 Task: Create a due date automation trigger when advanced on, on the monday after a card is due add dates not due this week at 11:00 AM.
Action: Mouse moved to (1051, 301)
Screenshot: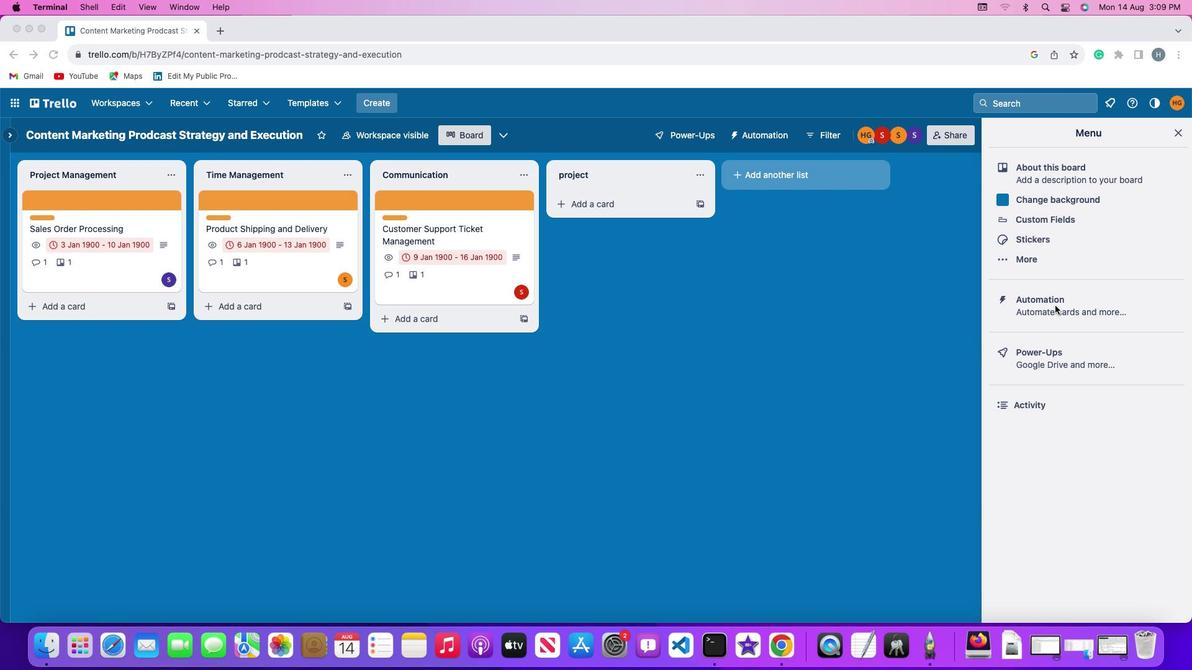 
Action: Mouse pressed left at (1051, 301)
Screenshot: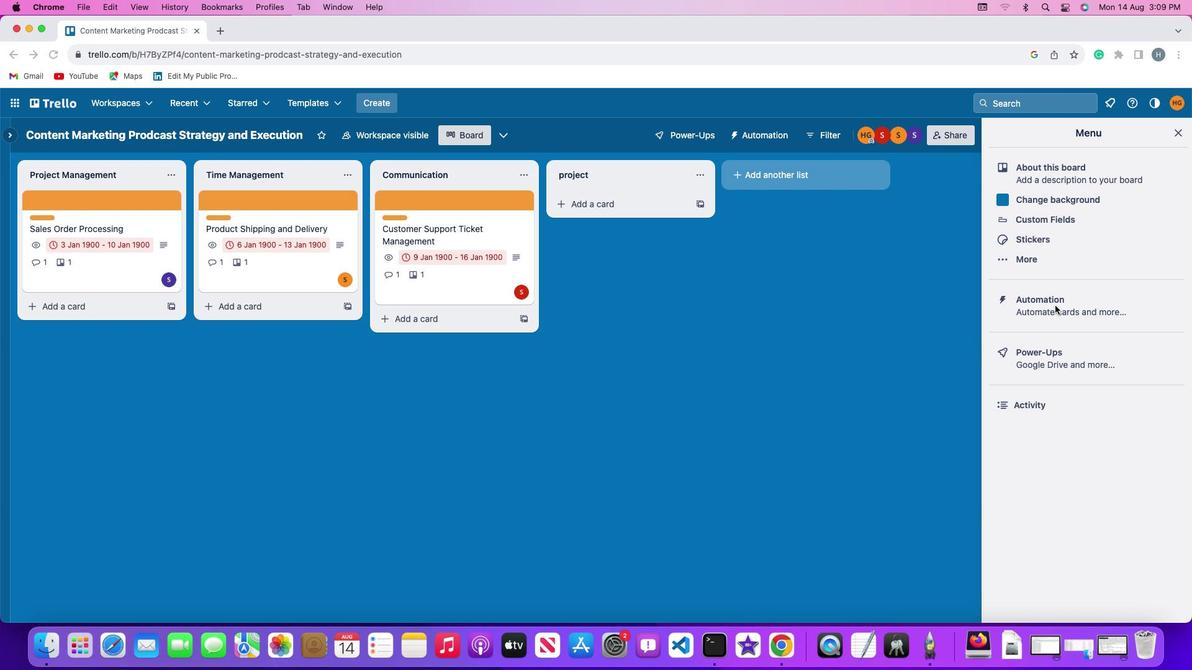 
Action: Mouse pressed left at (1051, 301)
Screenshot: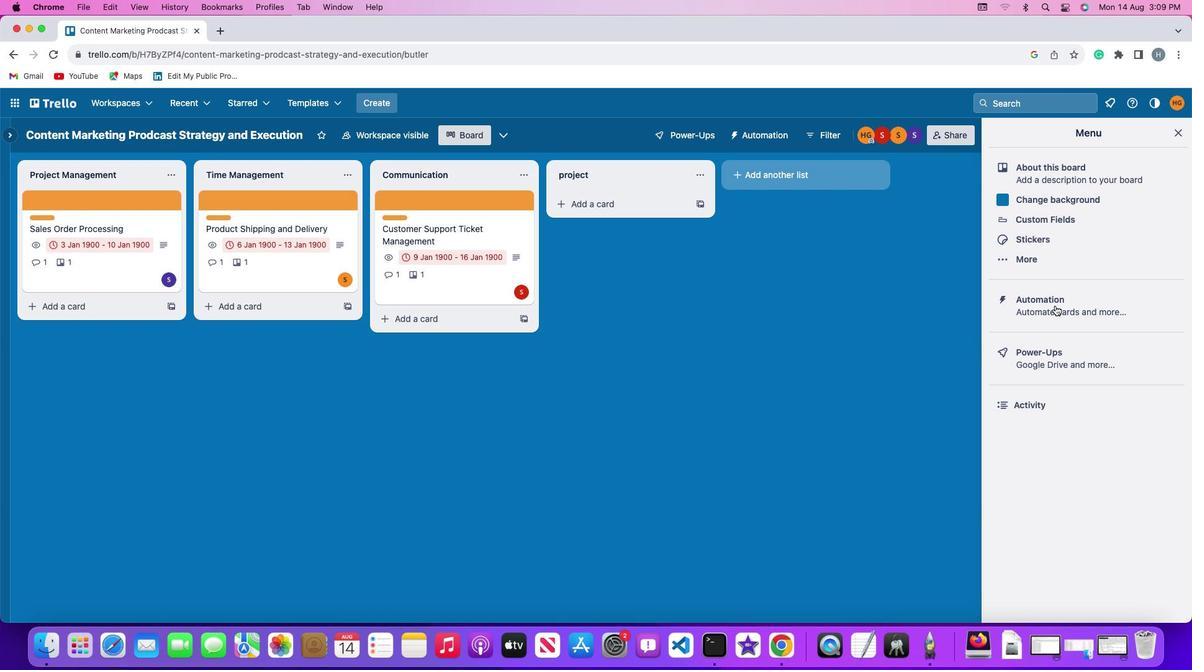 
Action: Mouse moved to (85, 290)
Screenshot: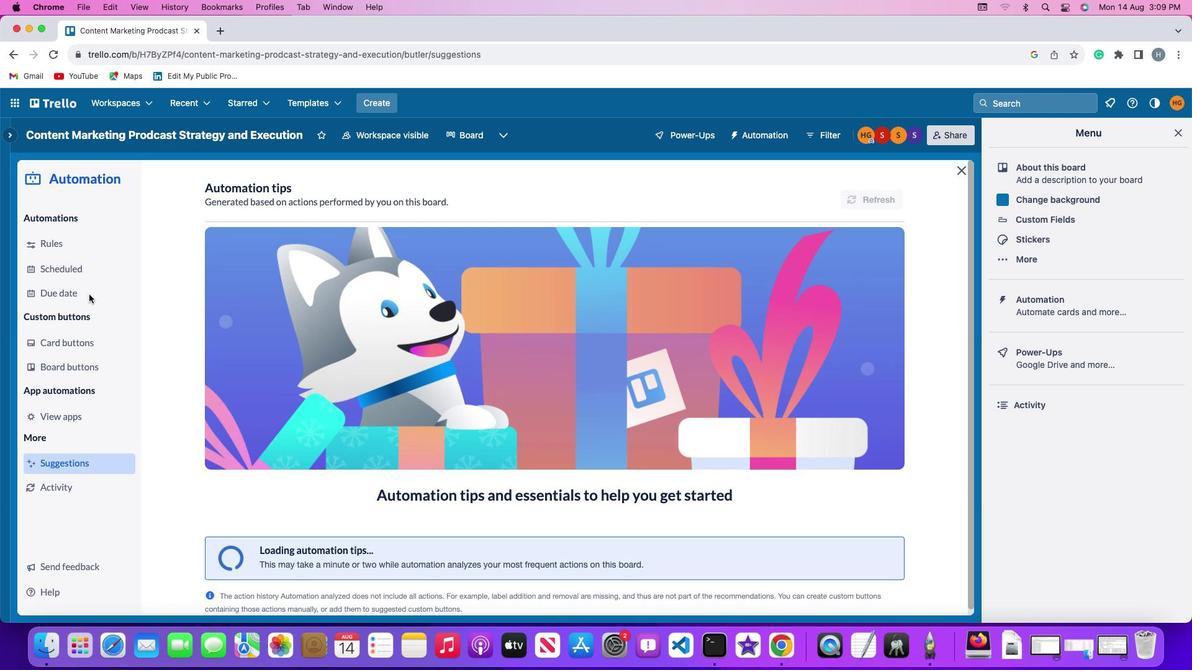 
Action: Mouse pressed left at (85, 290)
Screenshot: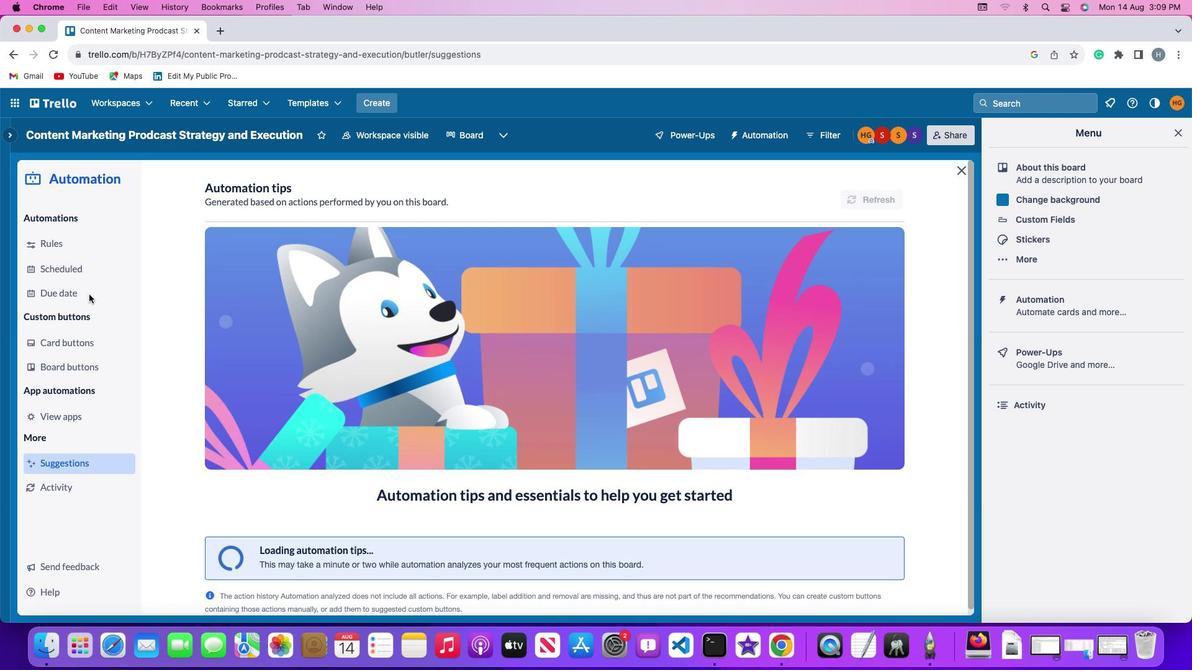 
Action: Mouse moved to (818, 189)
Screenshot: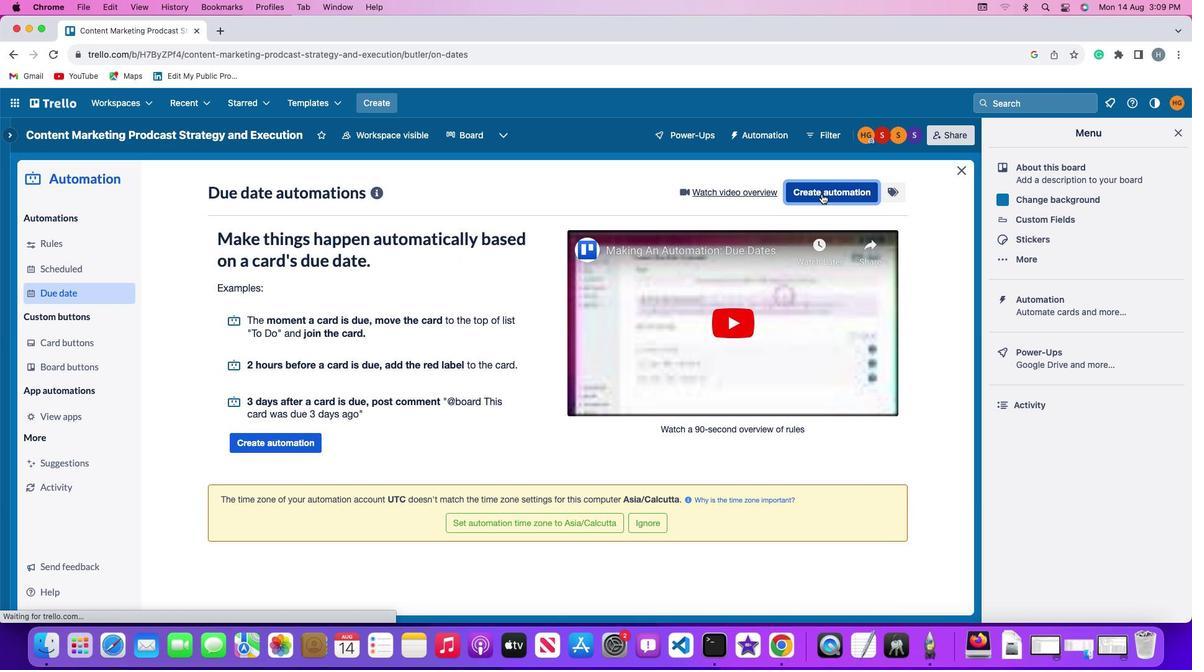 
Action: Mouse pressed left at (818, 189)
Screenshot: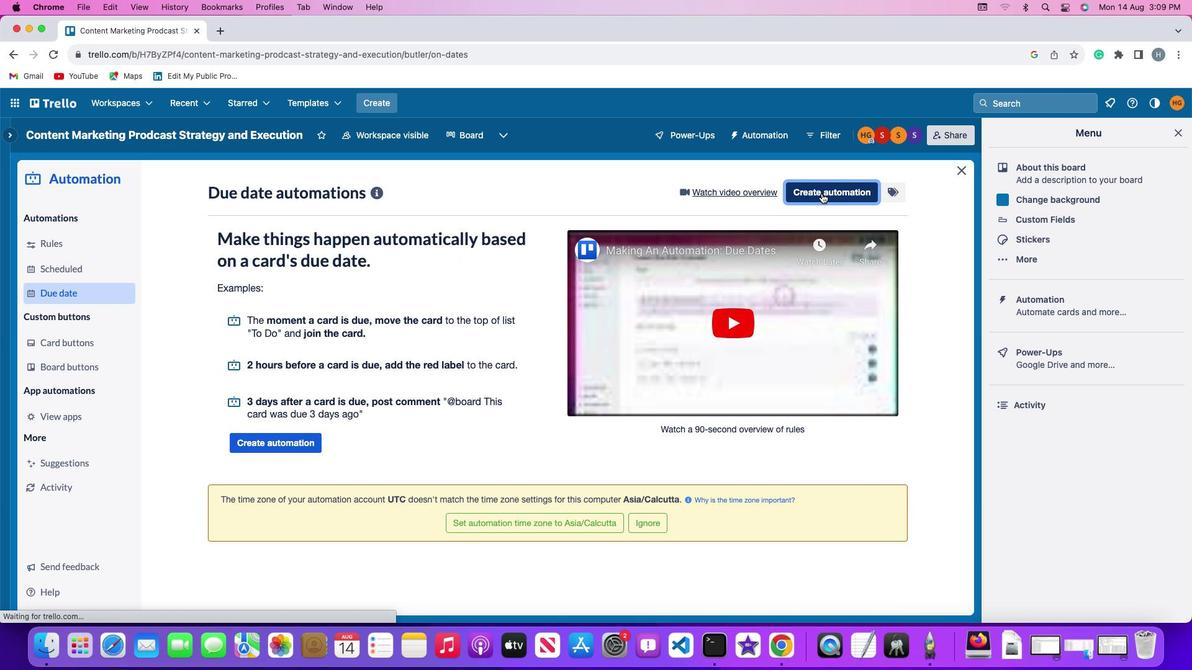 
Action: Mouse moved to (288, 305)
Screenshot: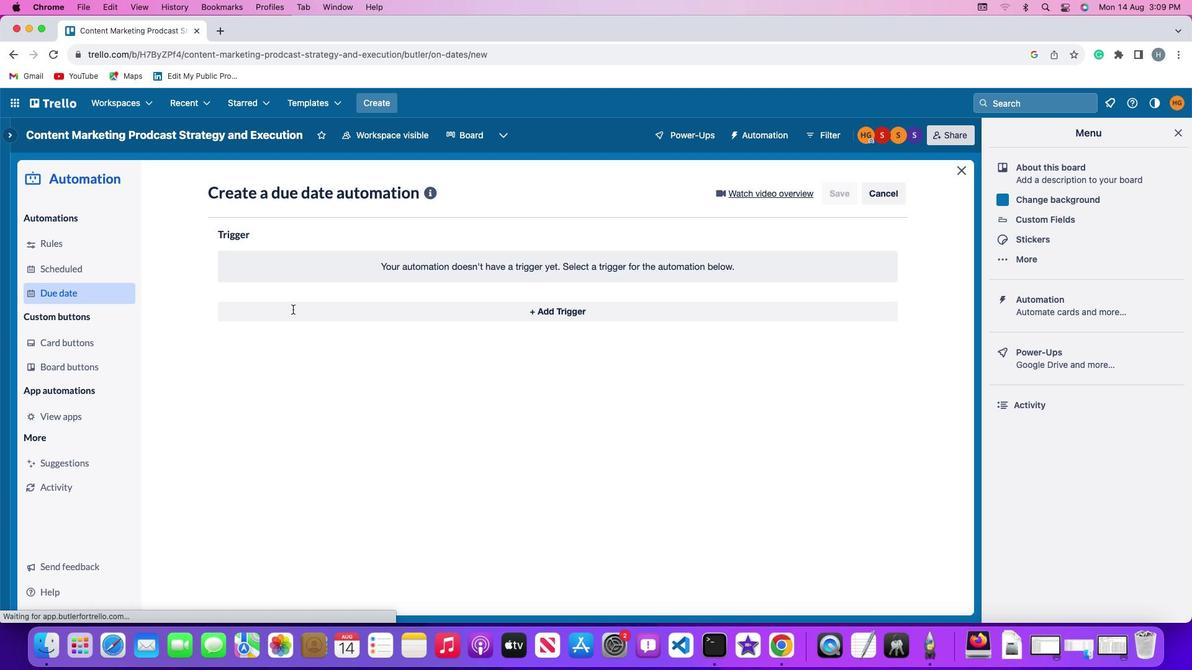 
Action: Mouse pressed left at (288, 305)
Screenshot: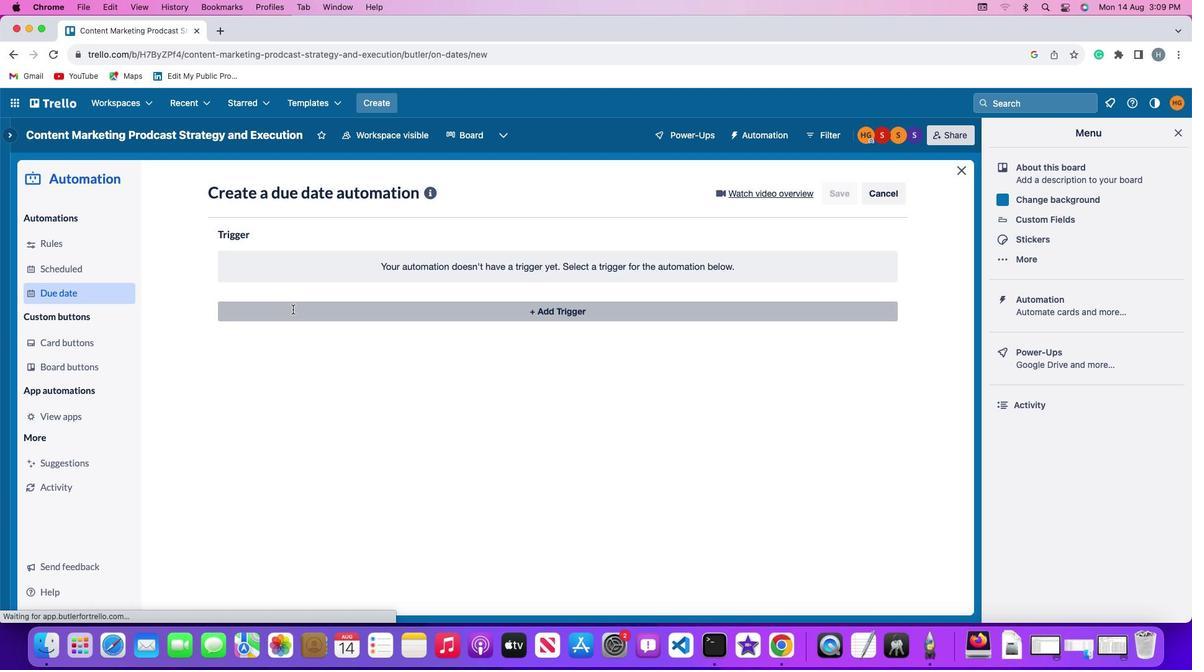 
Action: Mouse moved to (270, 536)
Screenshot: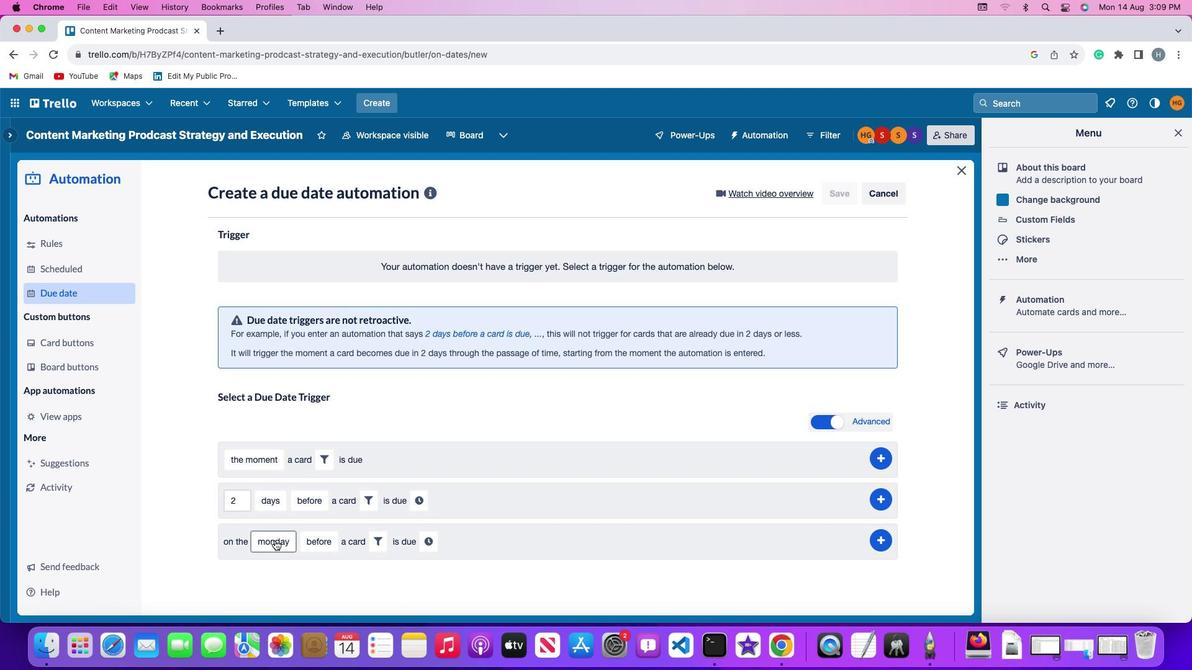 
Action: Mouse pressed left at (270, 536)
Screenshot: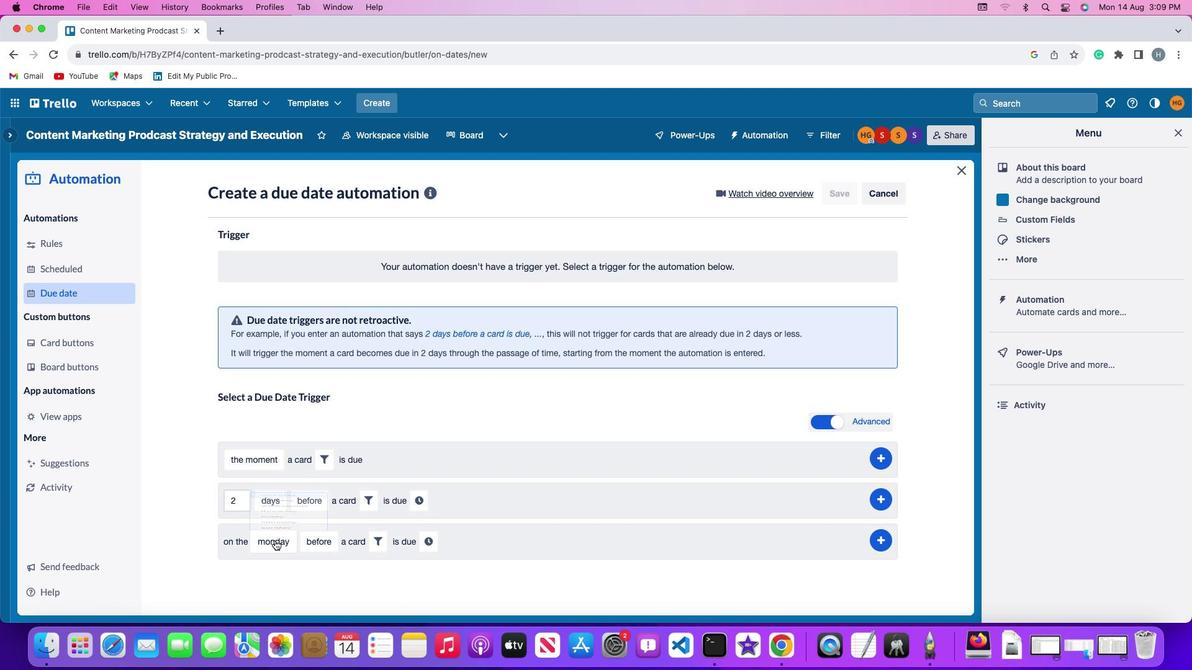 
Action: Mouse moved to (287, 369)
Screenshot: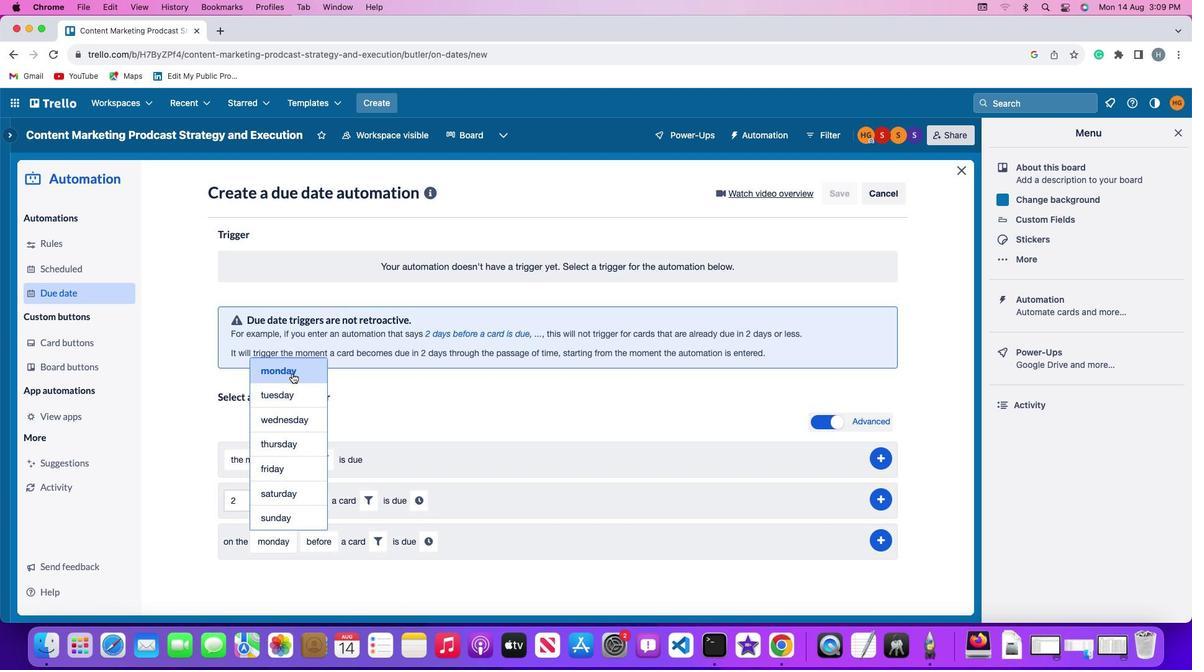 
Action: Mouse pressed left at (287, 369)
Screenshot: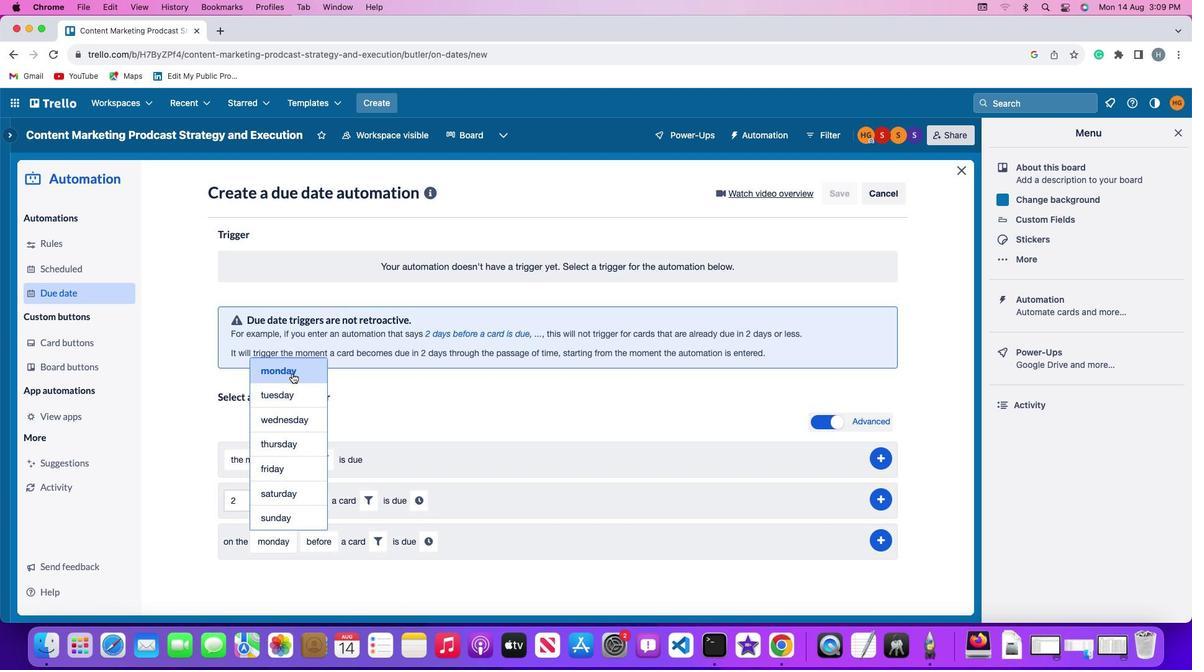 
Action: Mouse moved to (312, 537)
Screenshot: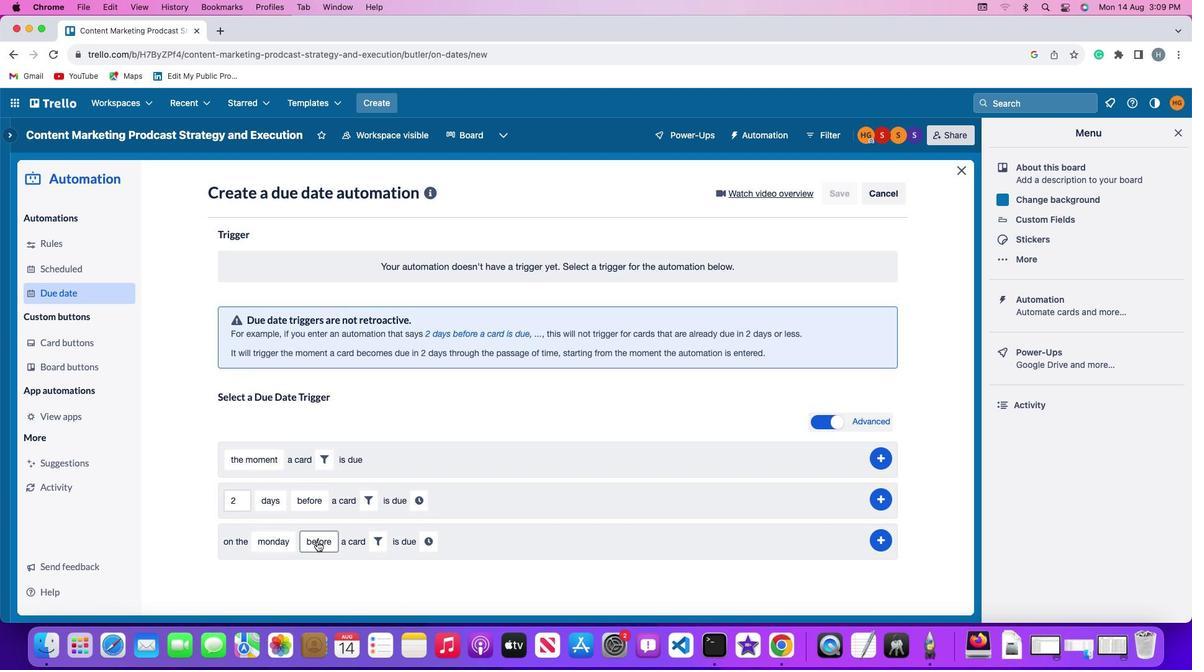 
Action: Mouse pressed left at (312, 537)
Screenshot: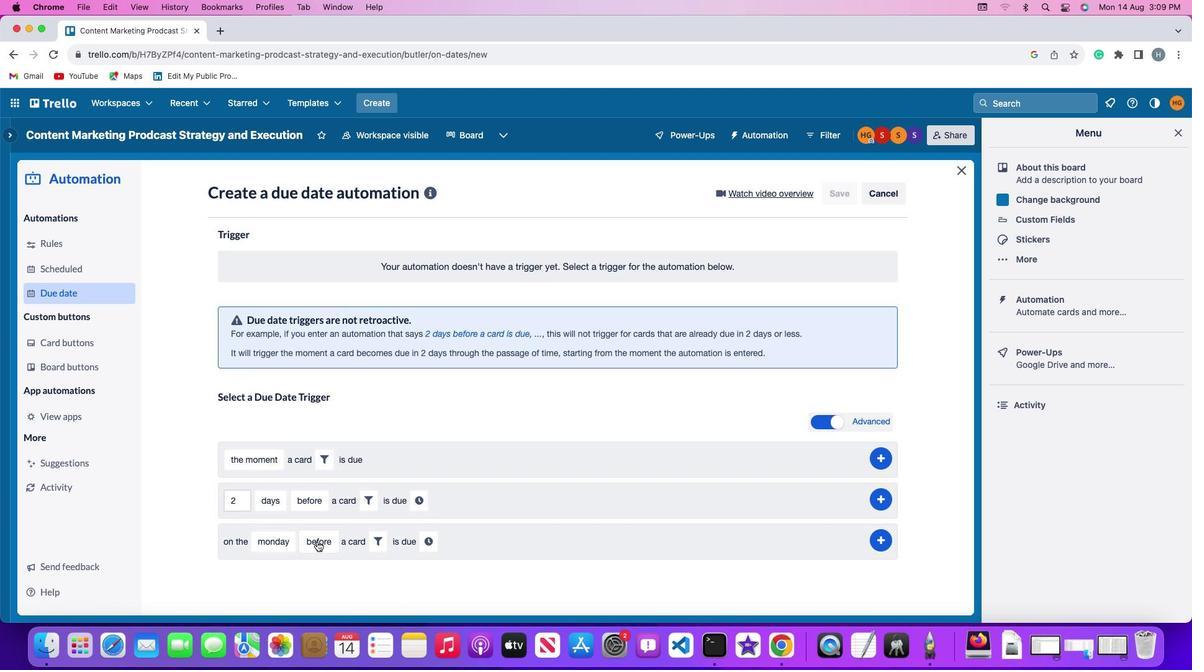 
Action: Mouse moved to (335, 462)
Screenshot: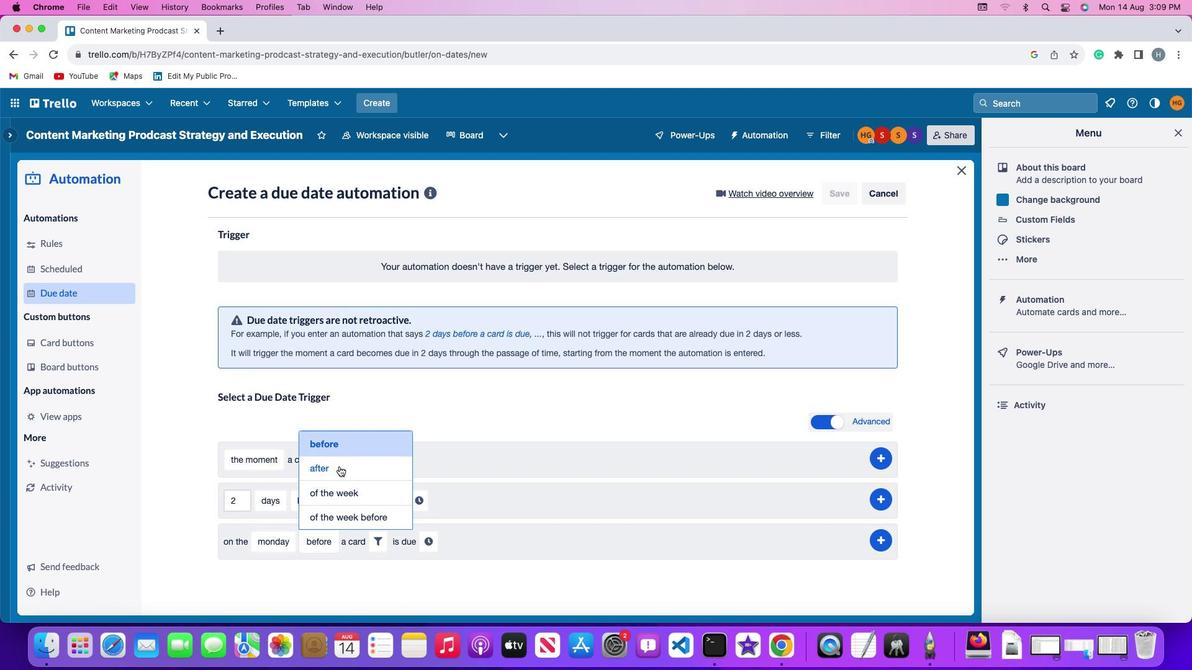 
Action: Mouse pressed left at (335, 462)
Screenshot: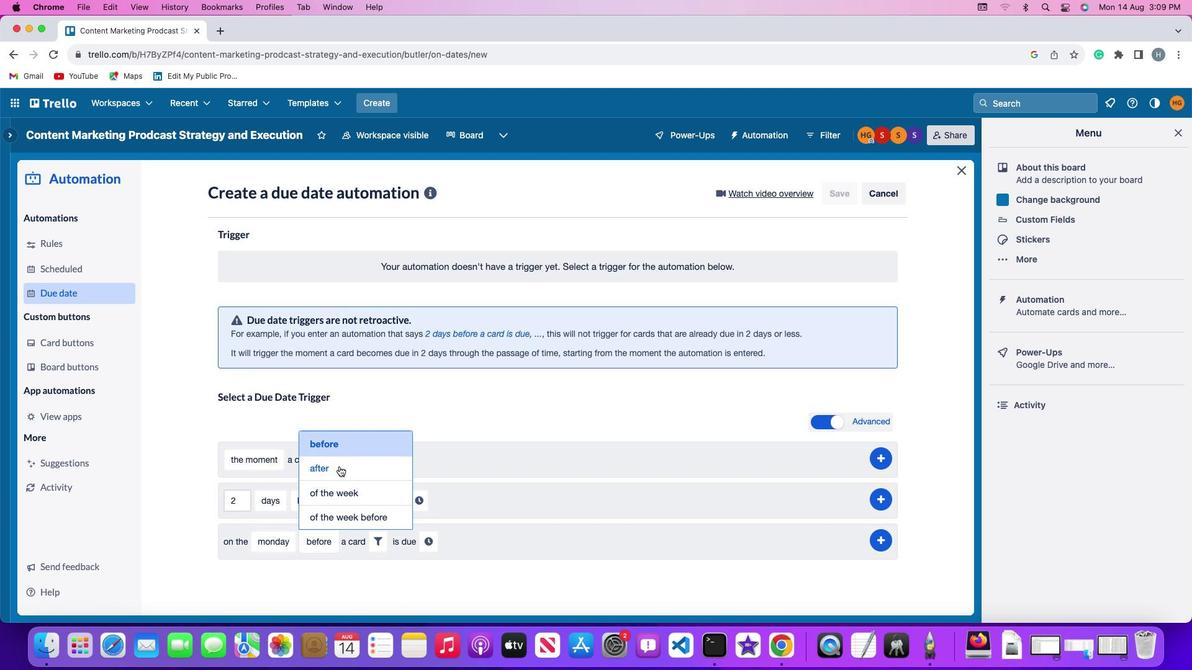 
Action: Mouse moved to (372, 534)
Screenshot: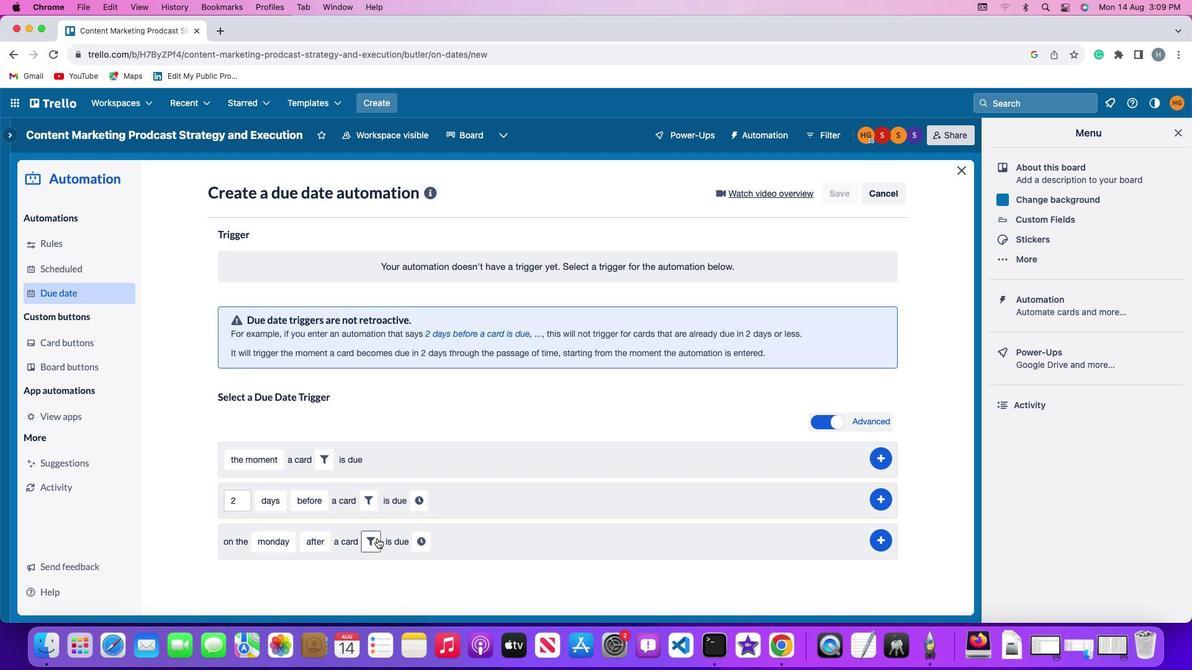 
Action: Mouse pressed left at (372, 534)
Screenshot: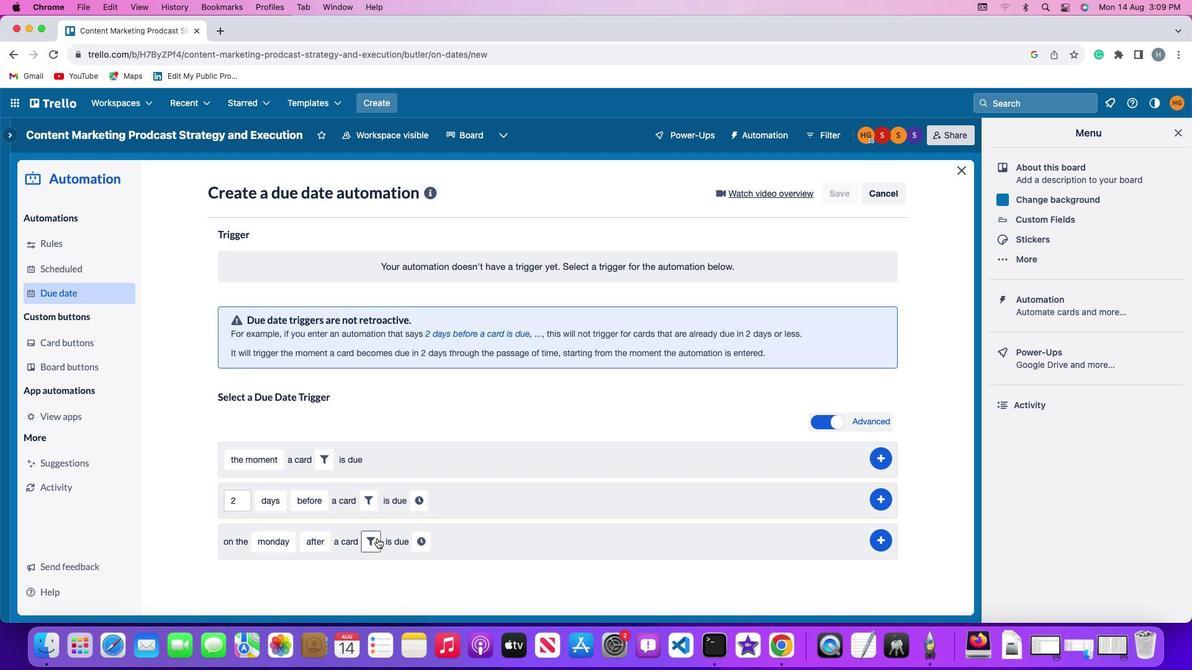 
Action: Mouse moved to (441, 572)
Screenshot: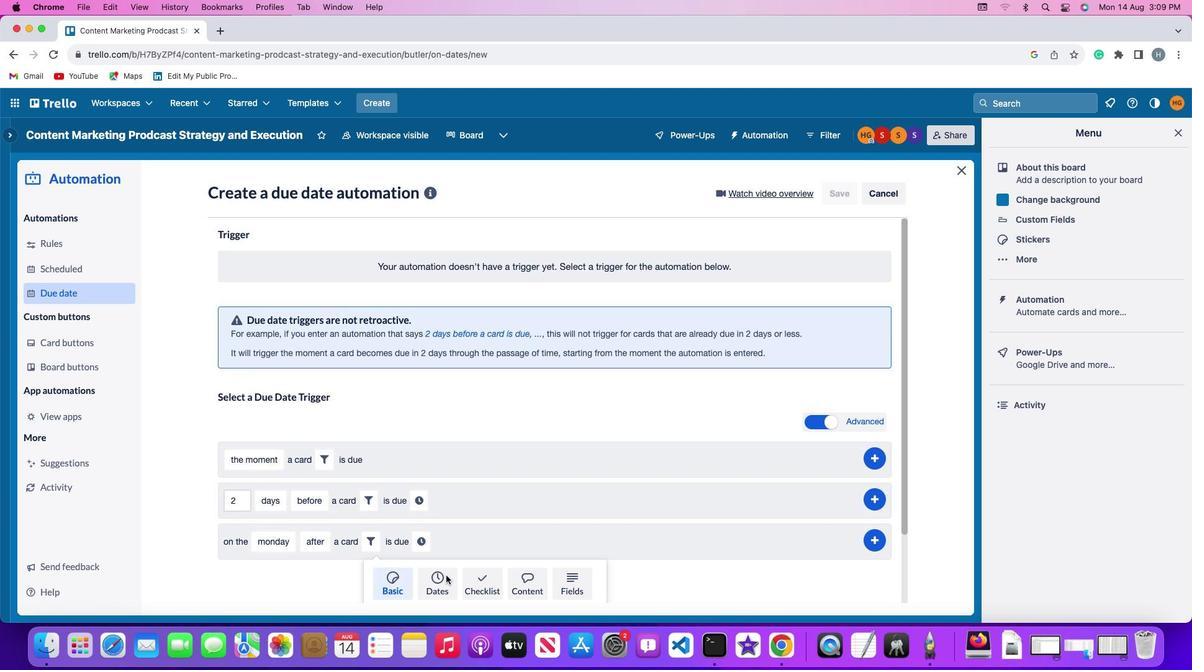 
Action: Mouse pressed left at (441, 572)
Screenshot: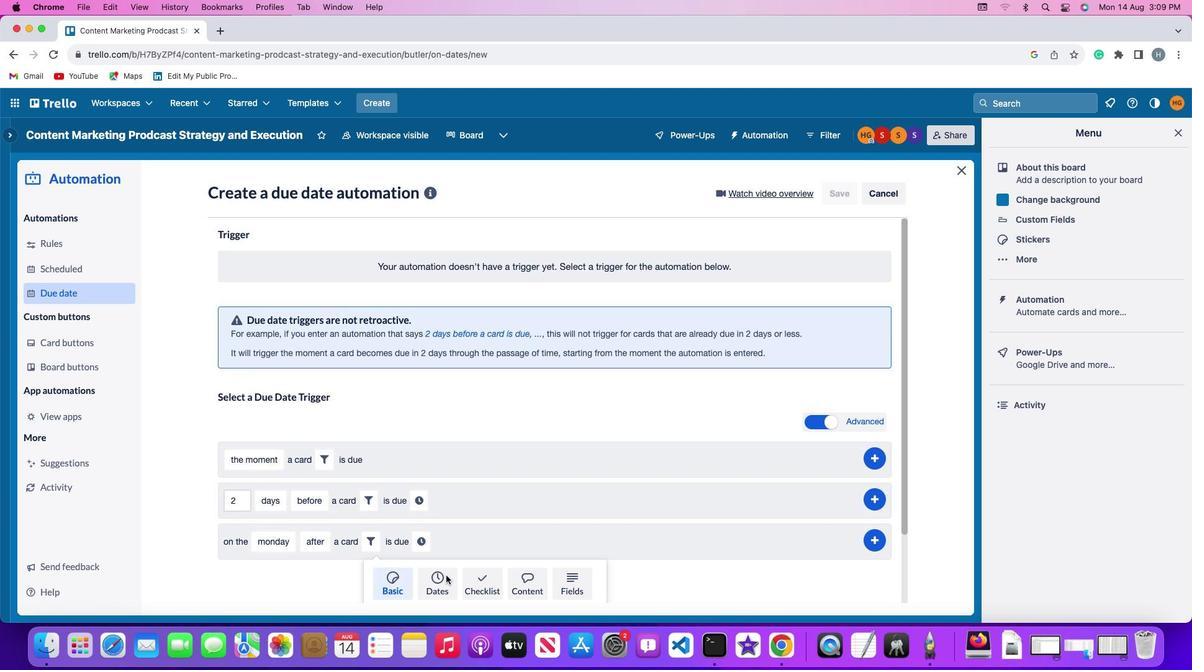 
Action: Mouse moved to (316, 577)
Screenshot: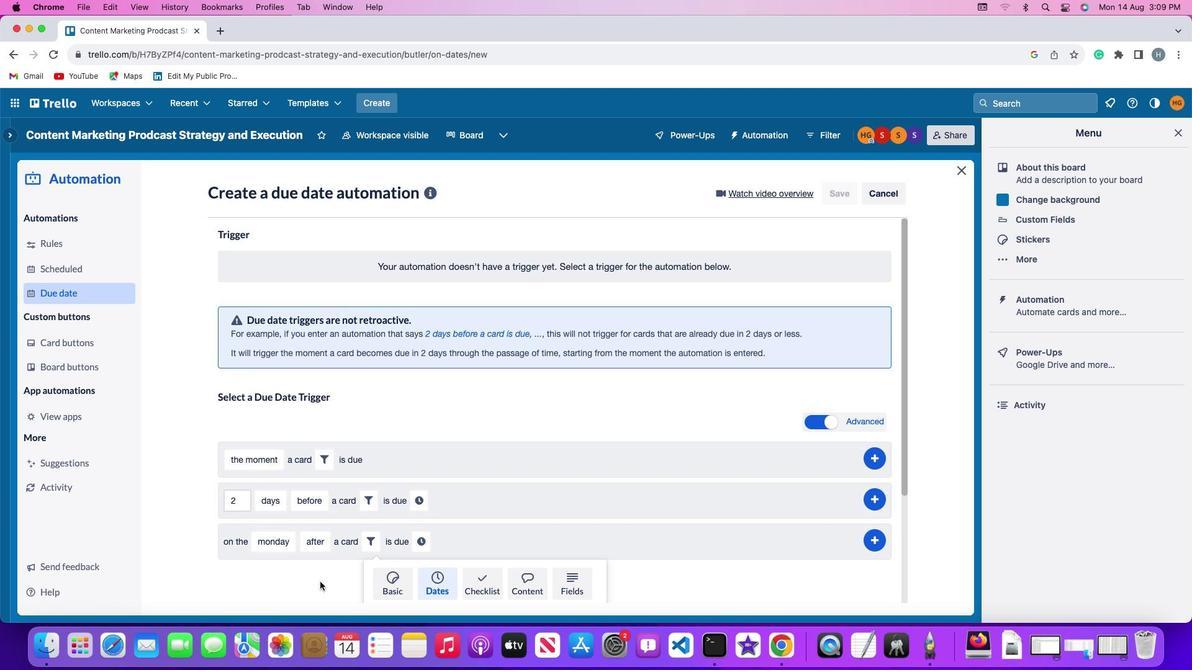 
Action: Mouse scrolled (316, 577) with delta (-3, -4)
Screenshot: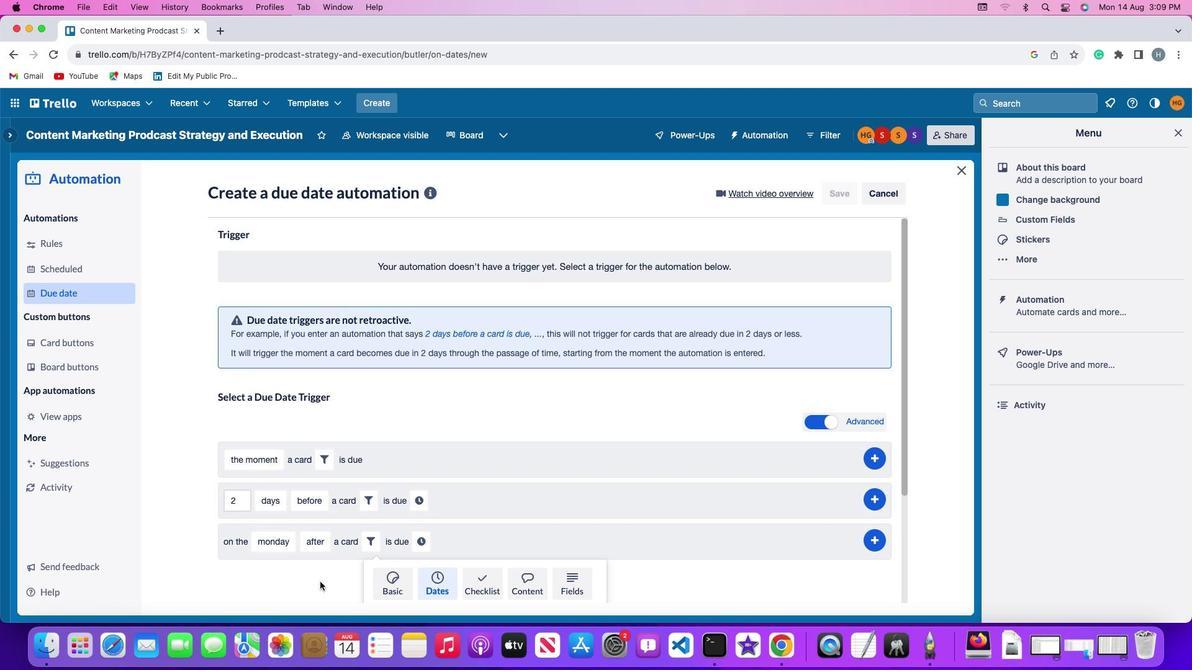 
Action: Mouse moved to (316, 577)
Screenshot: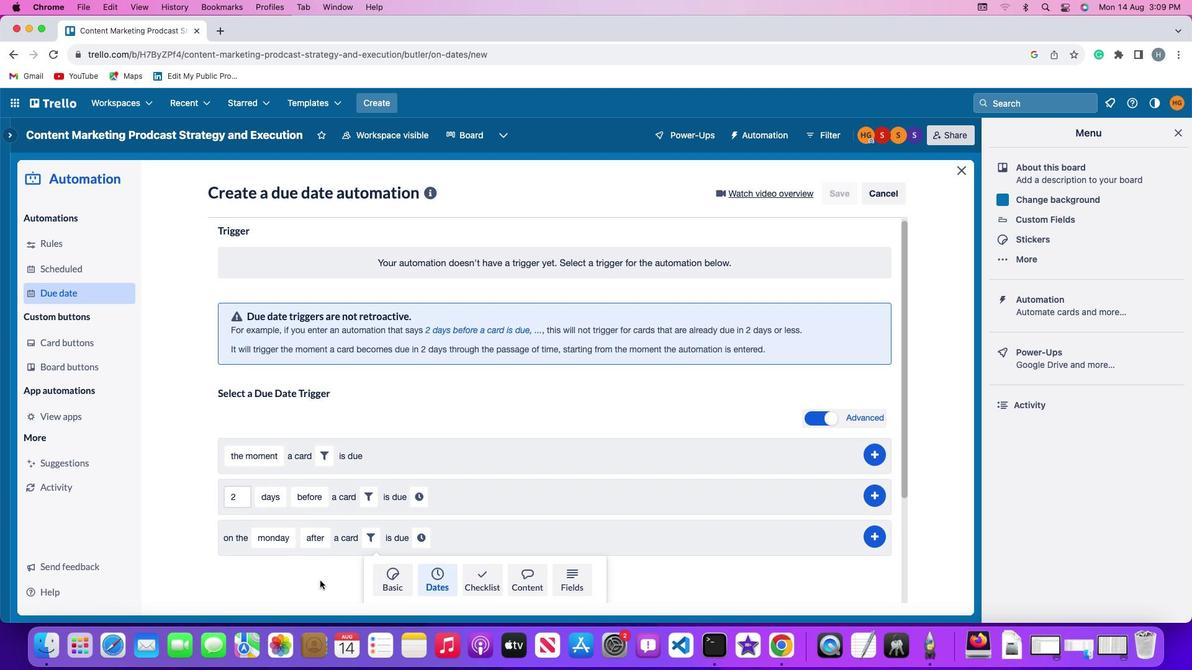 
Action: Mouse scrolled (316, 577) with delta (-3, -4)
Screenshot: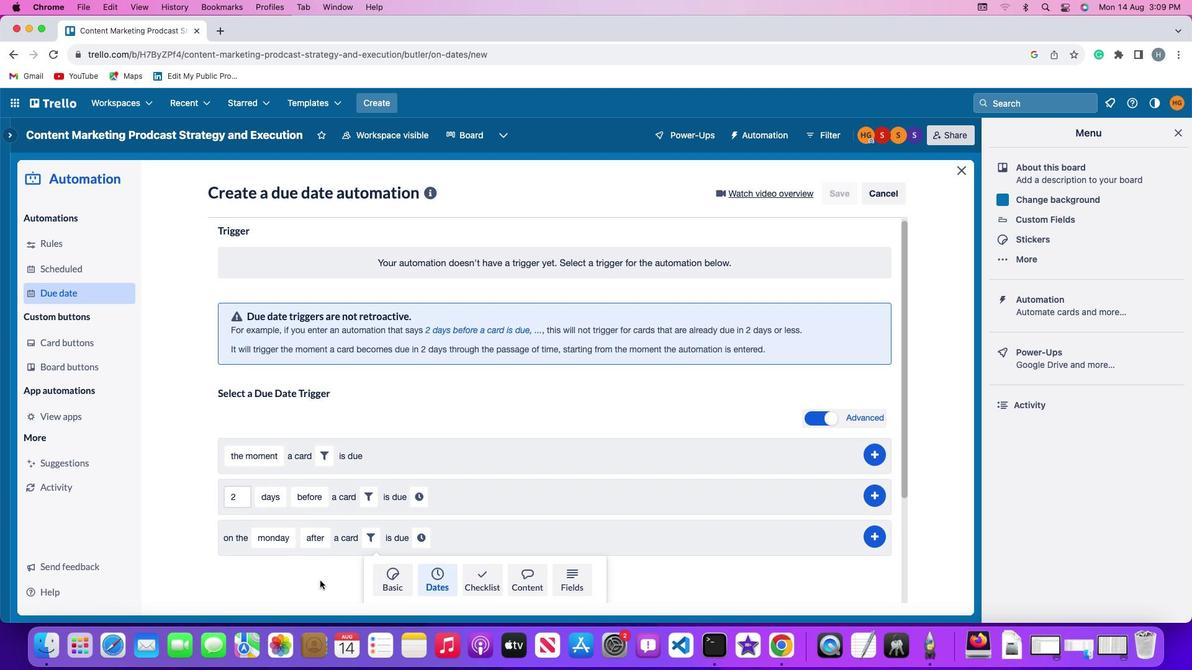 
Action: Mouse scrolled (316, 577) with delta (-3, -5)
Screenshot: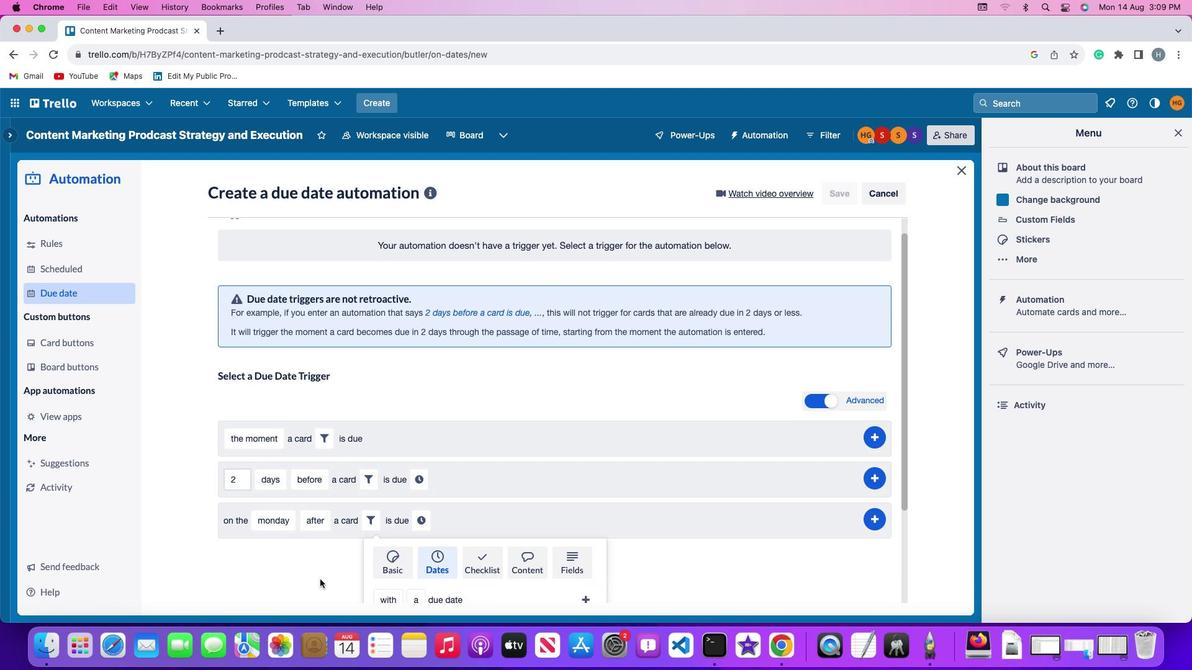
Action: Mouse moved to (316, 577)
Screenshot: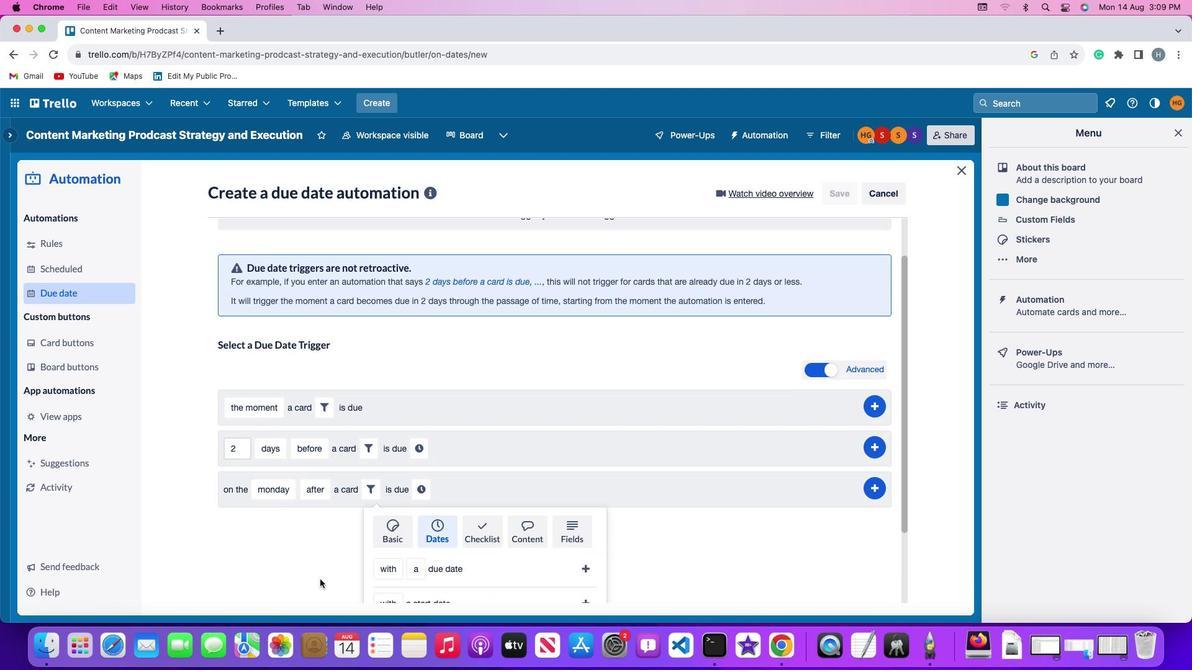 
Action: Mouse scrolled (316, 577) with delta (-3, -6)
Screenshot: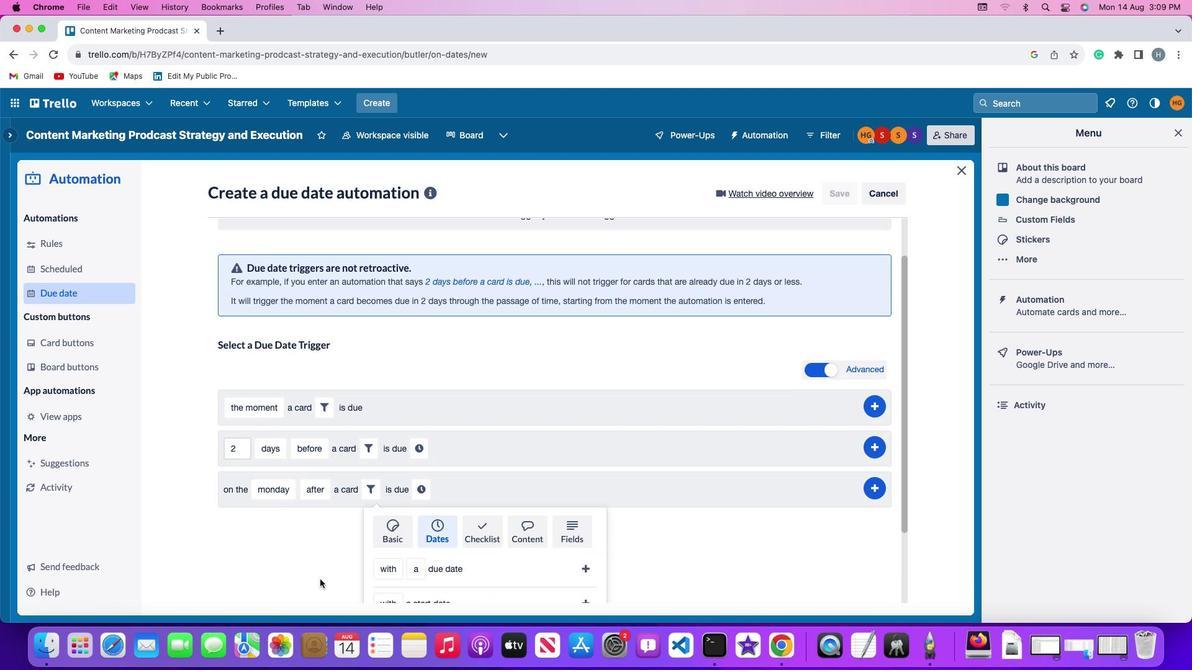 
Action: Mouse moved to (315, 574)
Screenshot: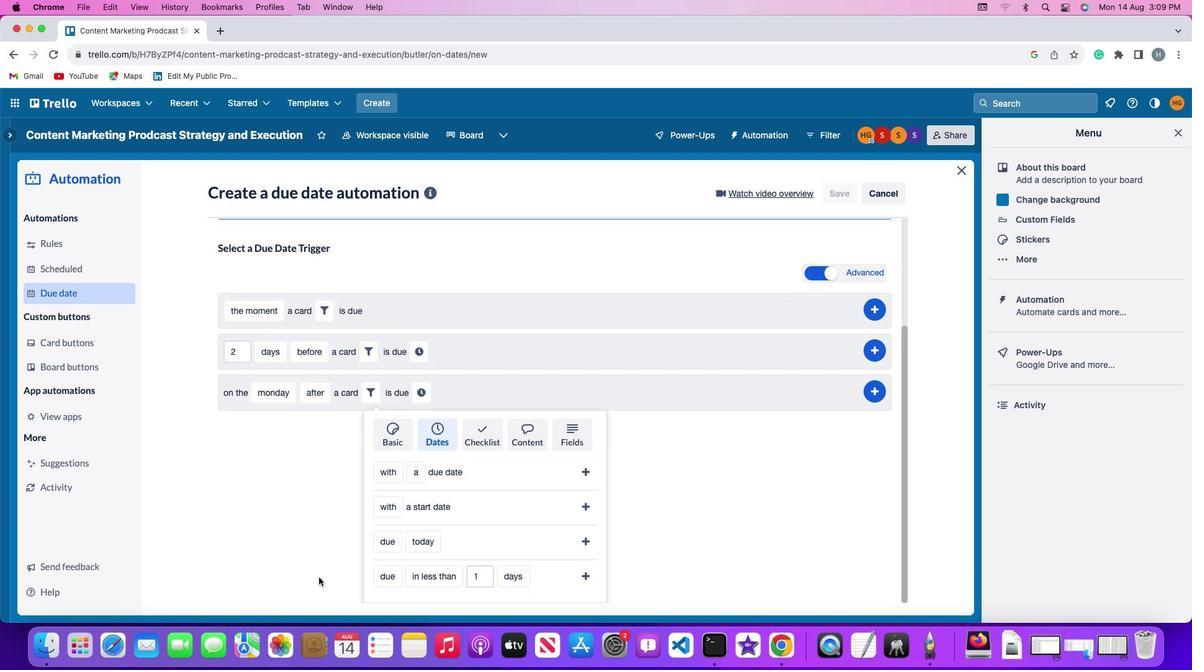 
Action: Mouse scrolled (315, 574) with delta (-3, -4)
Screenshot: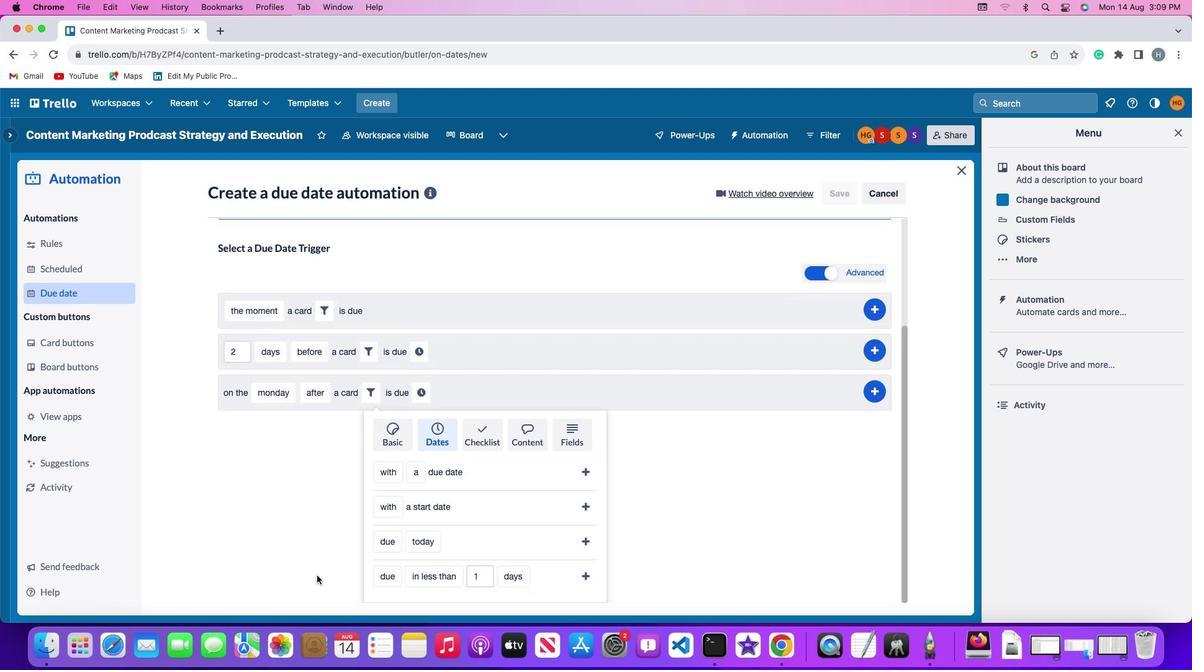 
Action: Mouse moved to (314, 573)
Screenshot: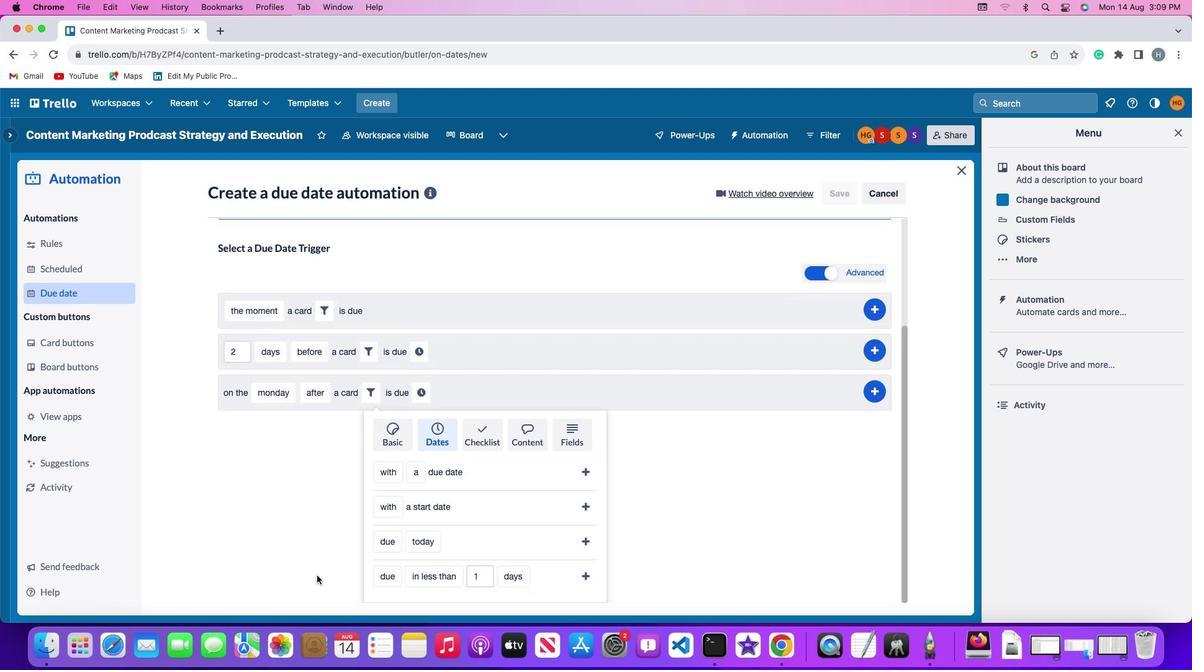 
Action: Mouse scrolled (314, 573) with delta (-3, -4)
Screenshot: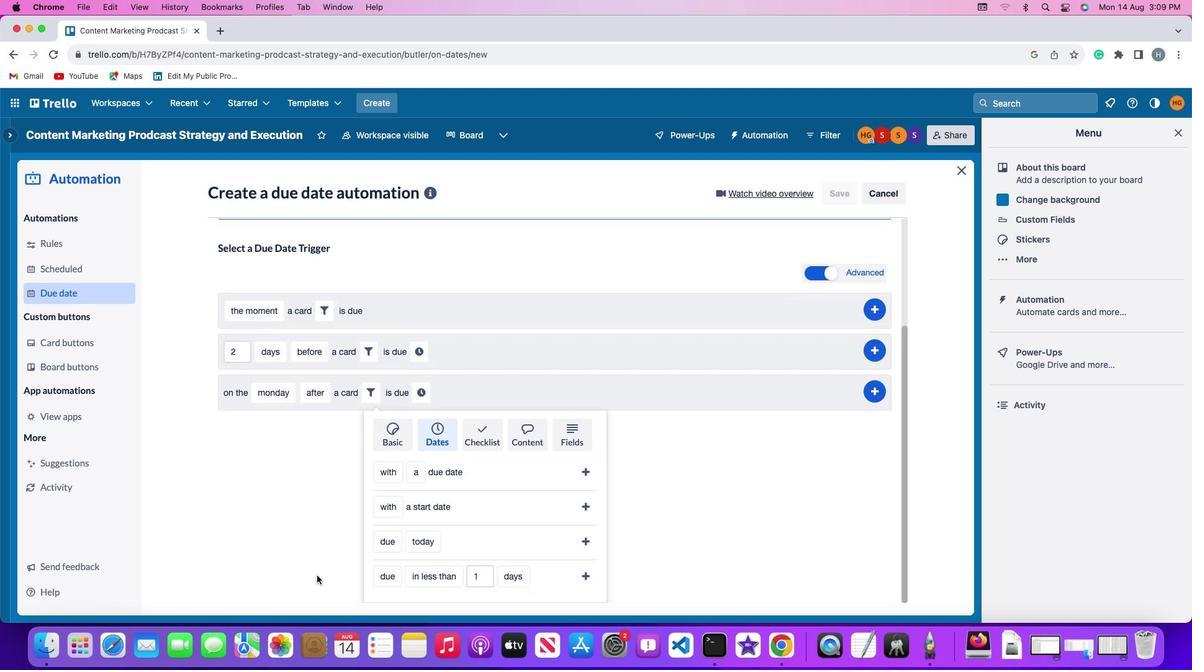 
Action: Mouse moved to (313, 572)
Screenshot: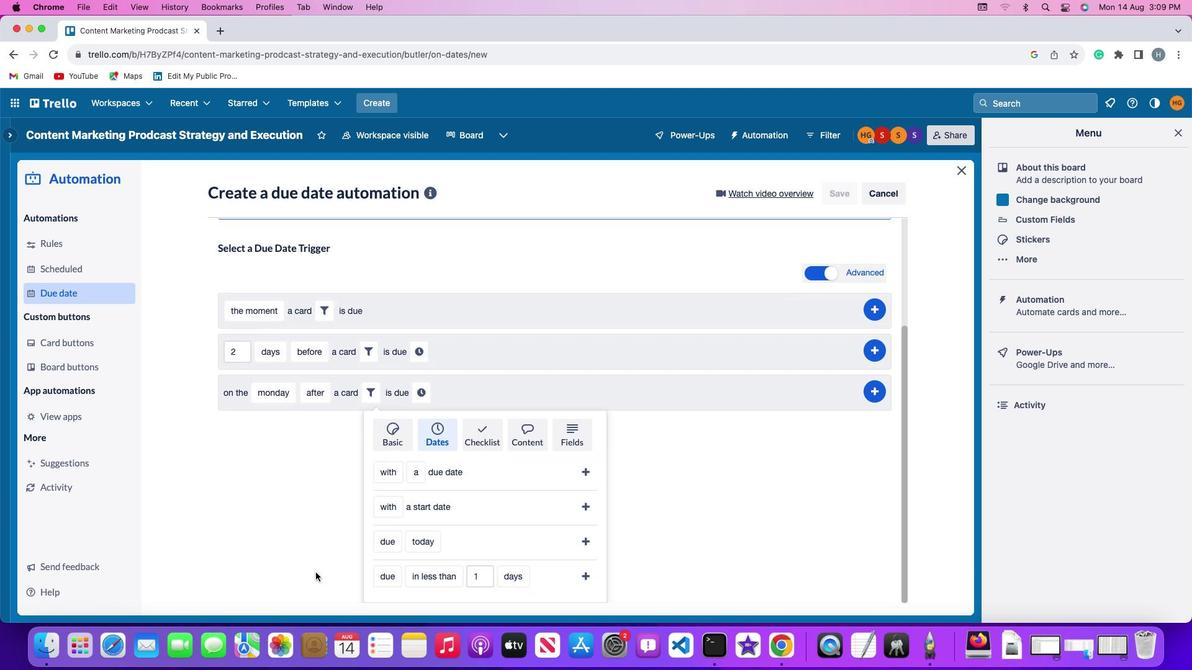 
Action: Mouse scrolled (313, 572) with delta (-3, -5)
Screenshot: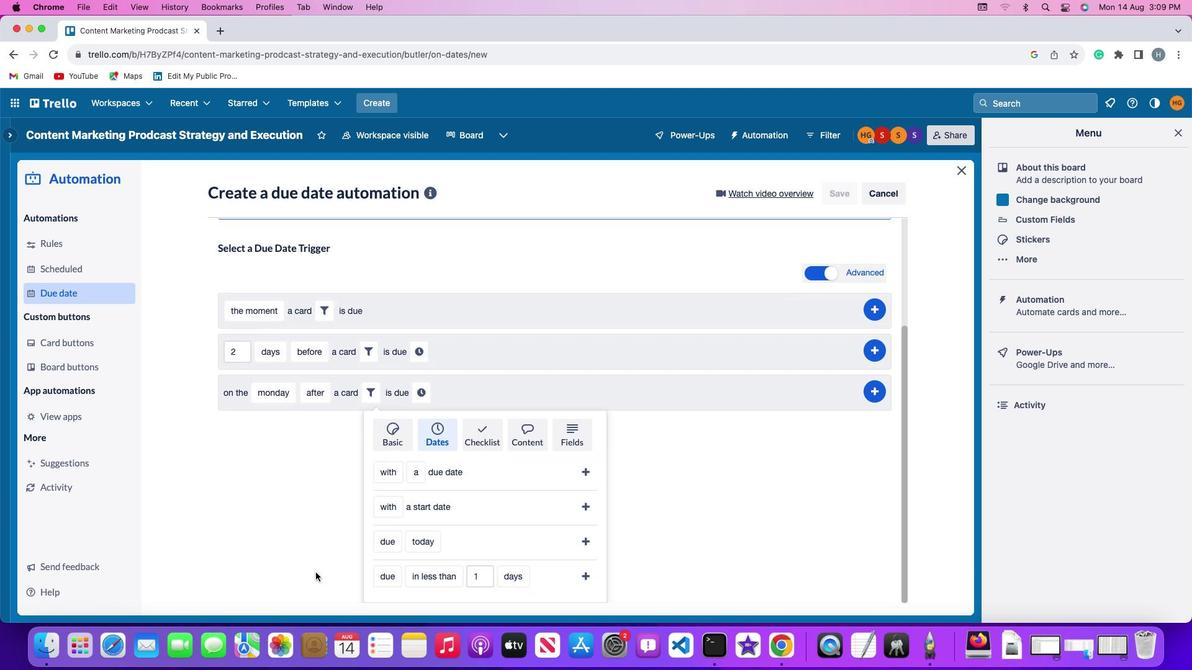 
Action: Mouse moved to (375, 540)
Screenshot: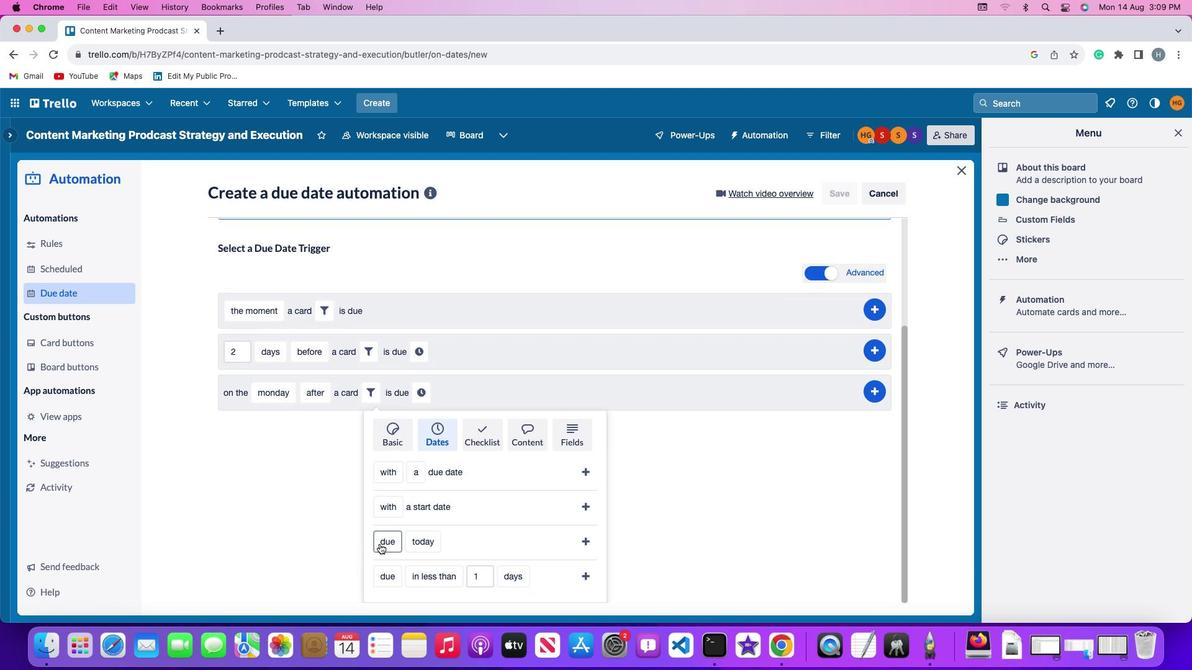 
Action: Mouse pressed left at (375, 540)
Screenshot: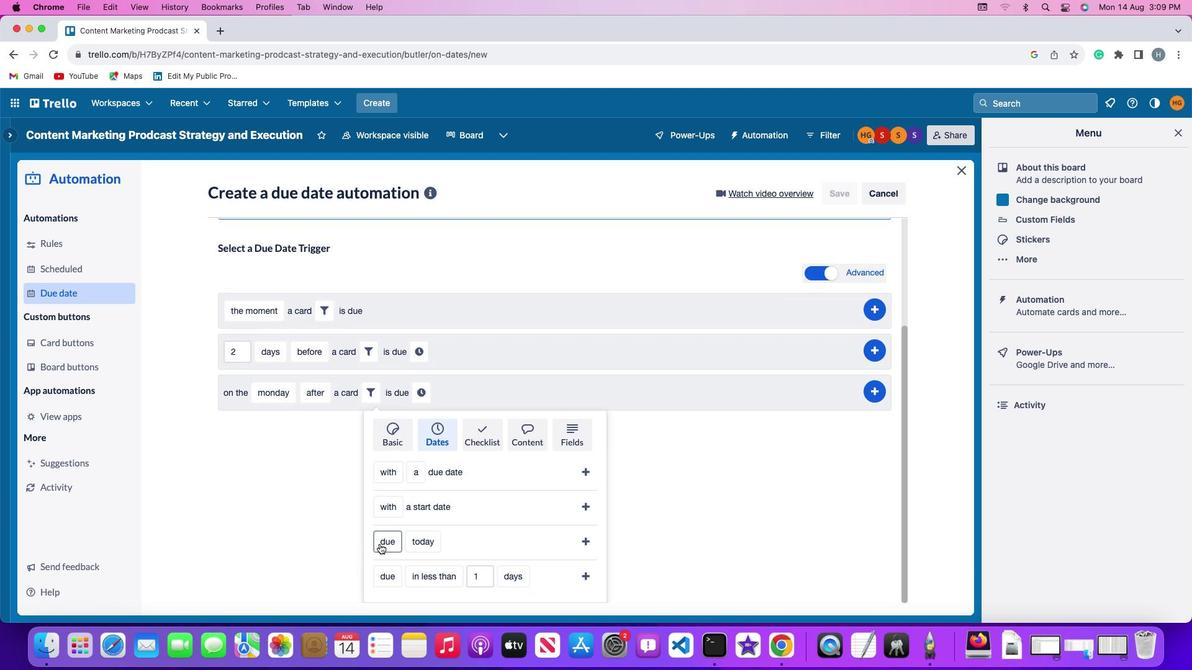 
Action: Mouse moved to (400, 467)
Screenshot: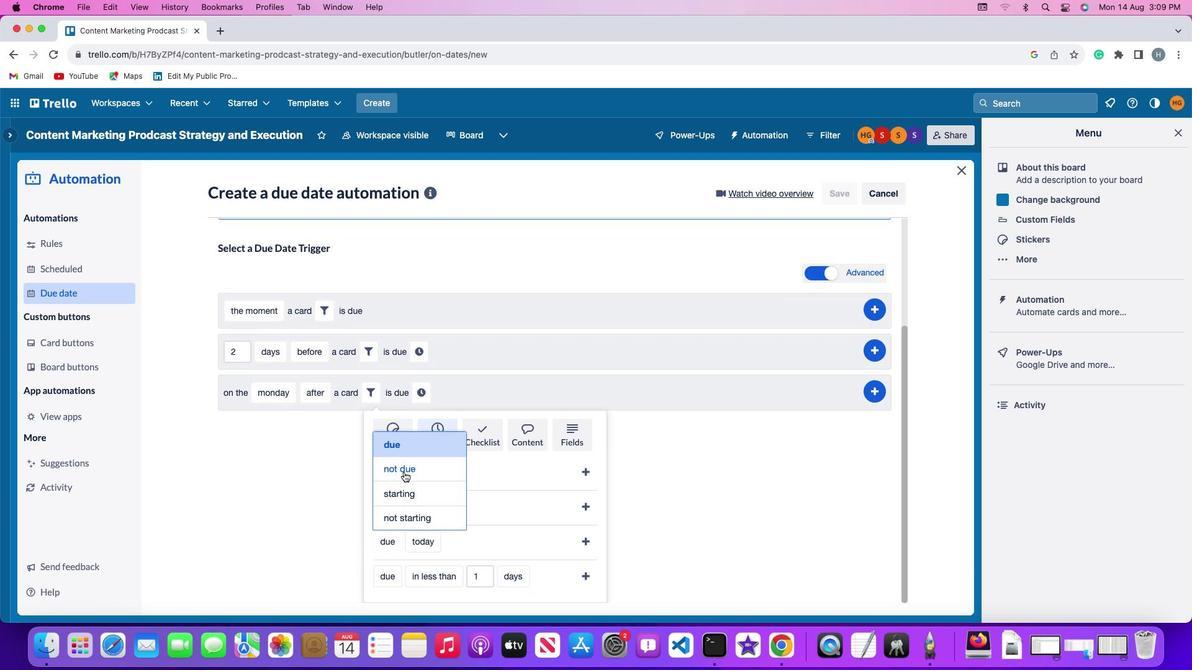 
Action: Mouse pressed left at (400, 467)
Screenshot: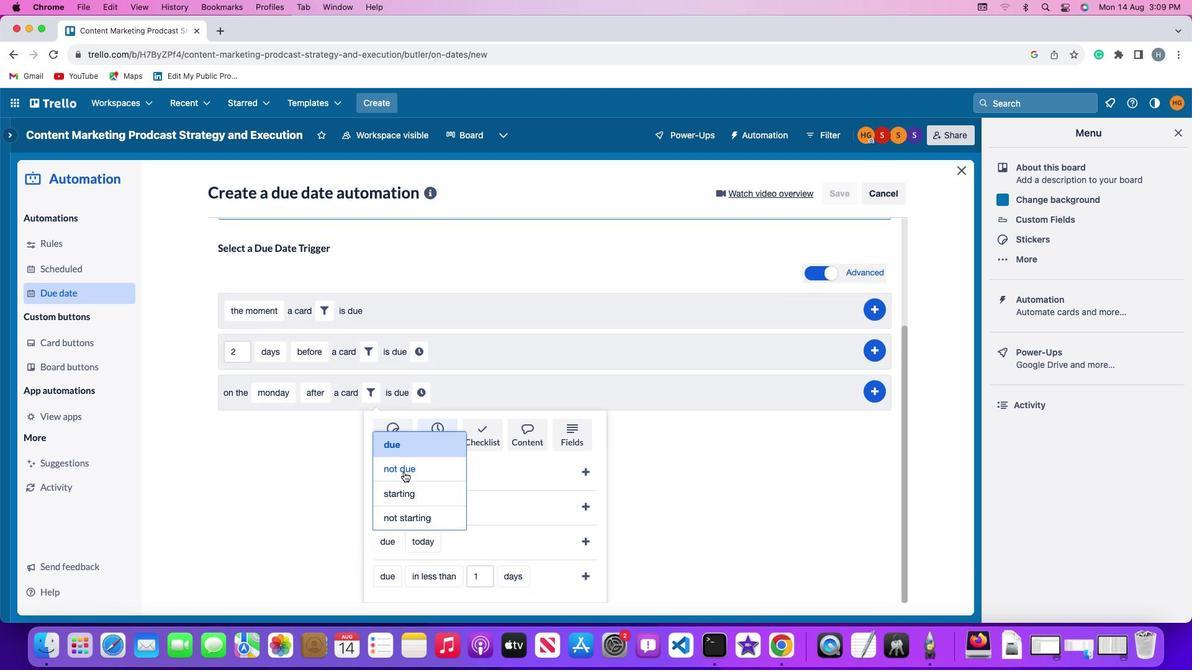 
Action: Mouse moved to (438, 544)
Screenshot: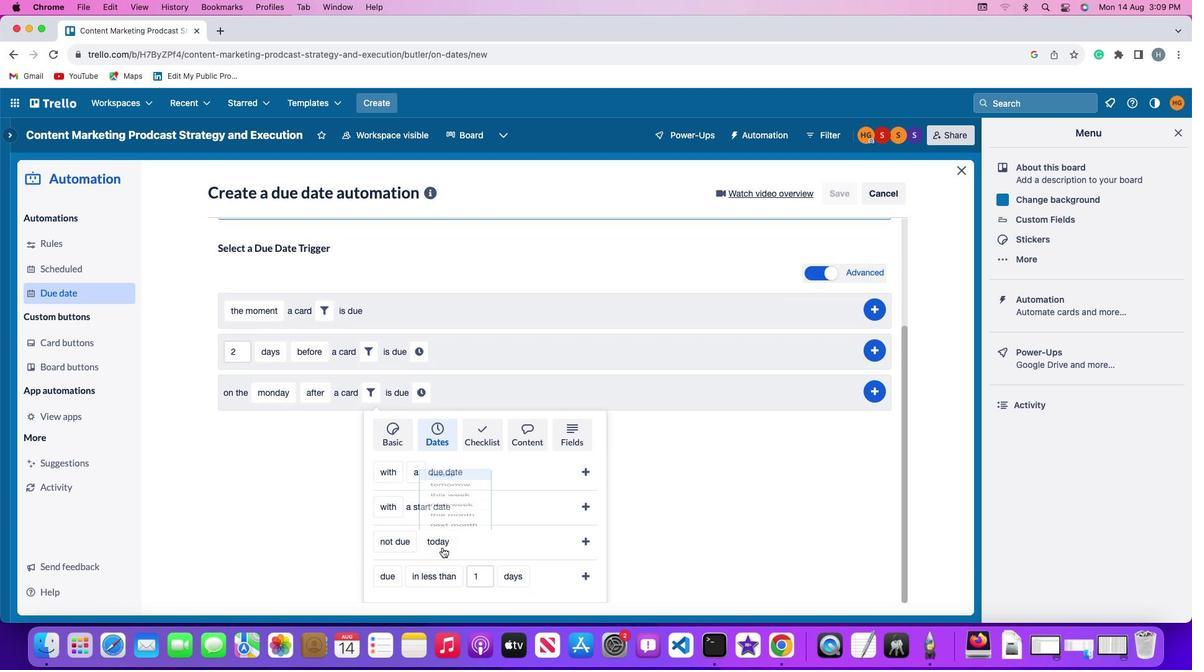 
Action: Mouse pressed left at (438, 544)
Screenshot: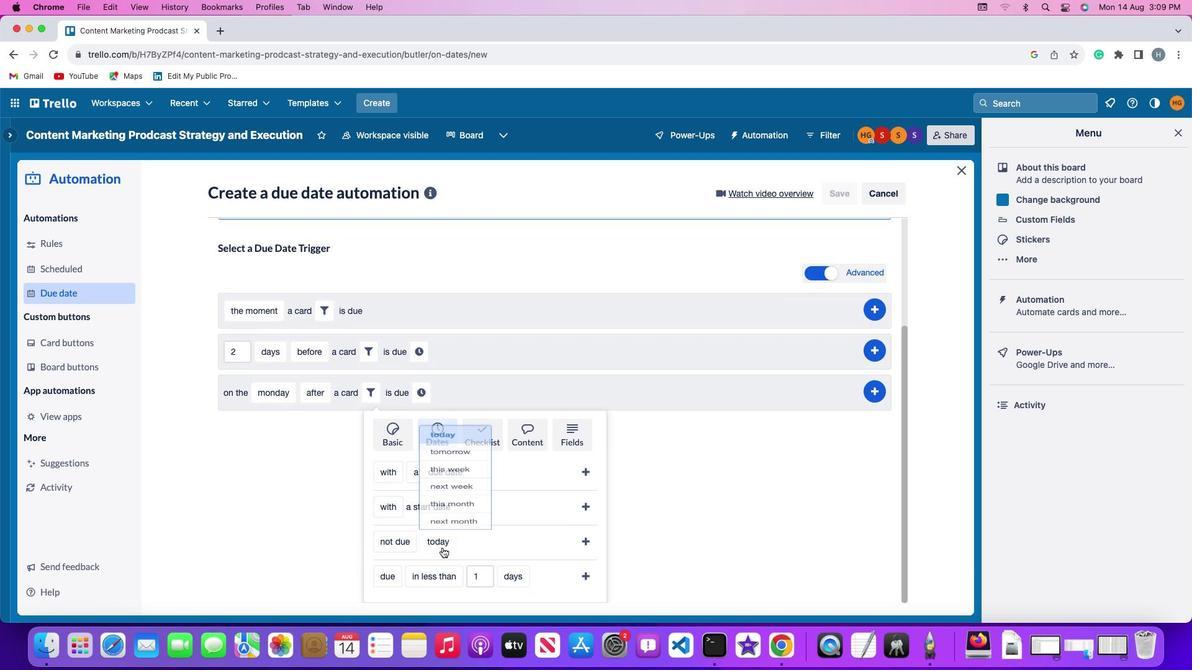 
Action: Mouse moved to (441, 442)
Screenshot: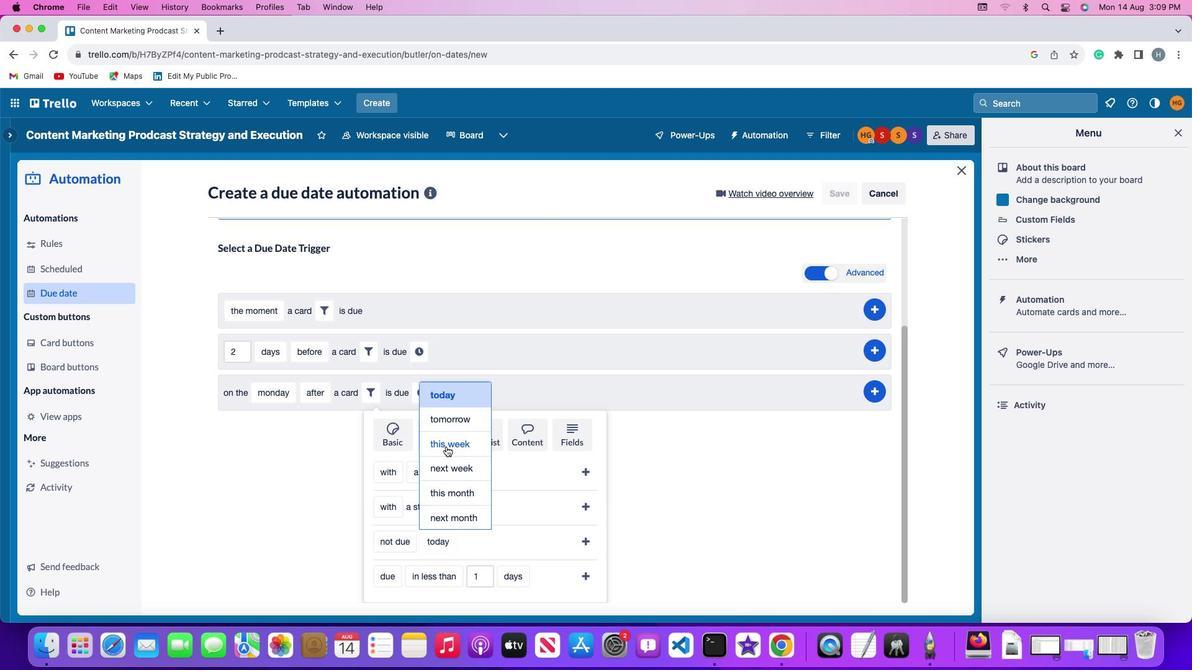 
Action: Mouse pressed left at (441, 442)
Screenshot: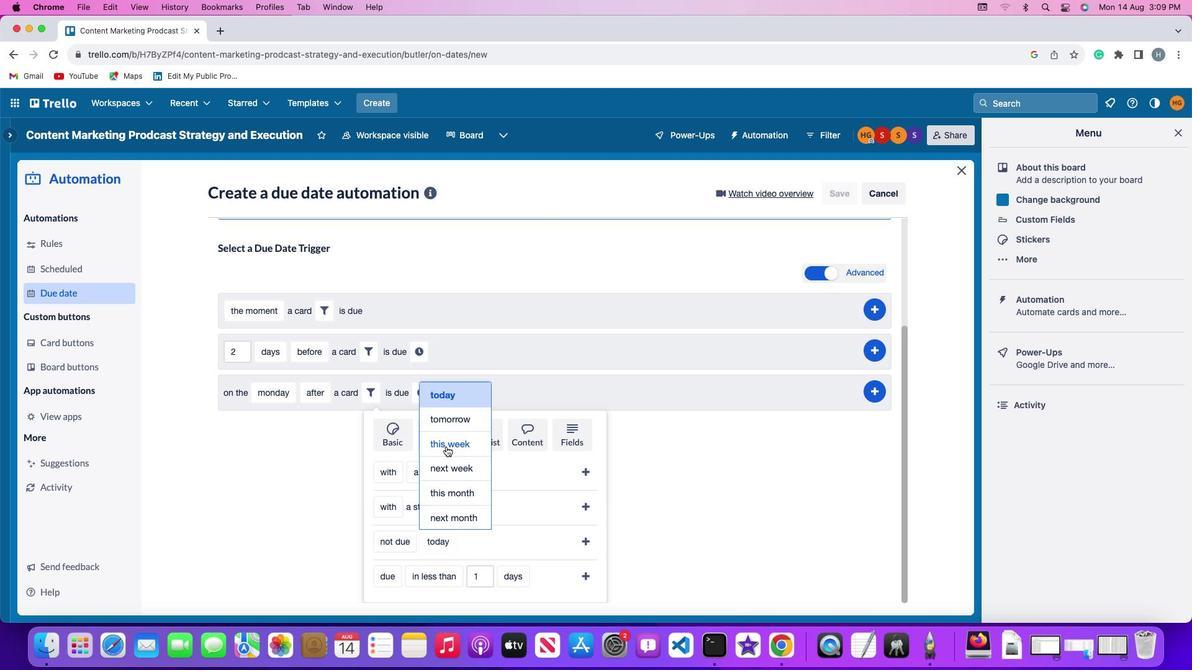 
Action: Mouse moved to (580, 536)
Screenshot: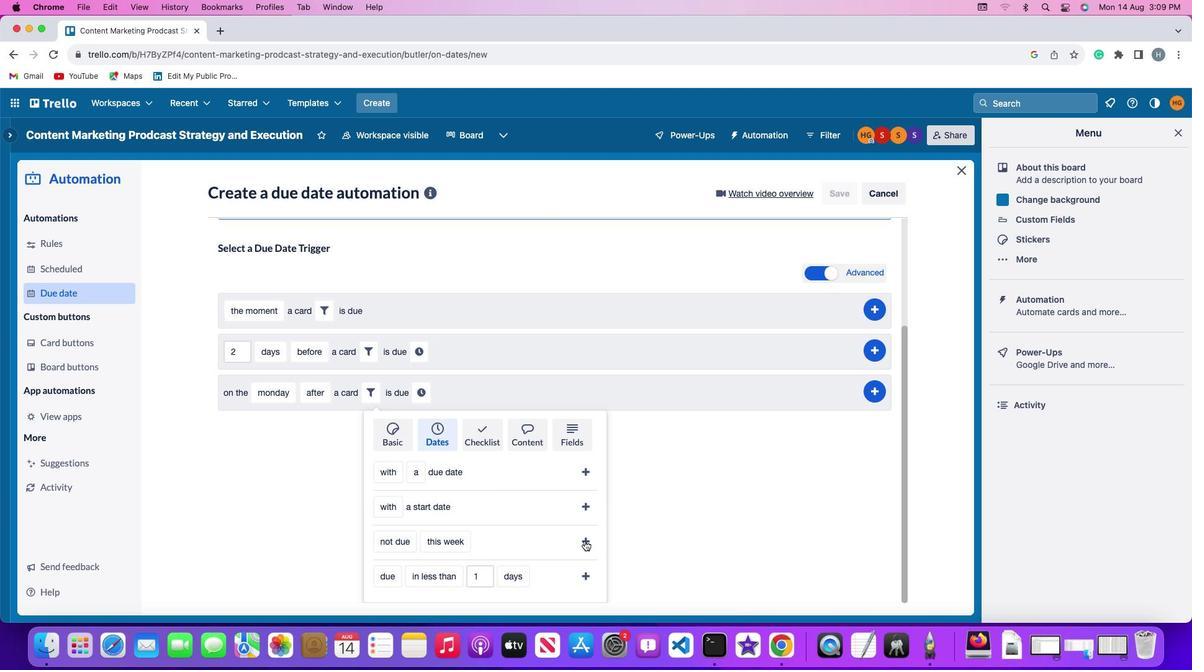 
Action: Mouse pressed left at (580, 536)
Screenshot: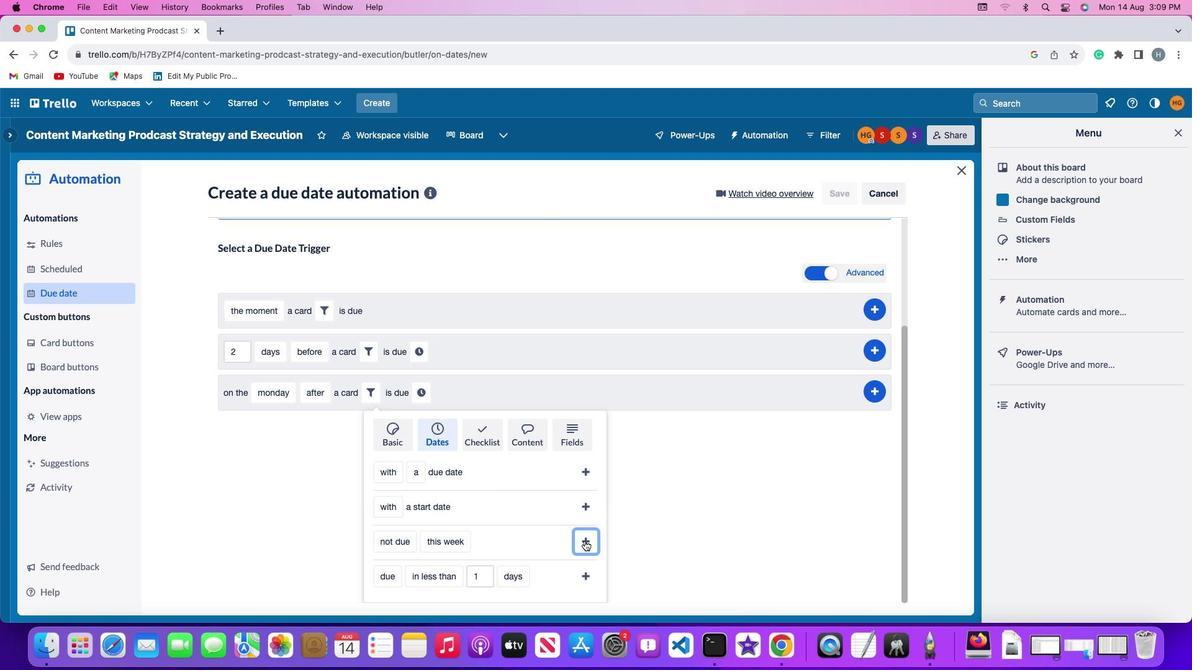 
Action: Mouse moved to (519, 539)
Screenshot: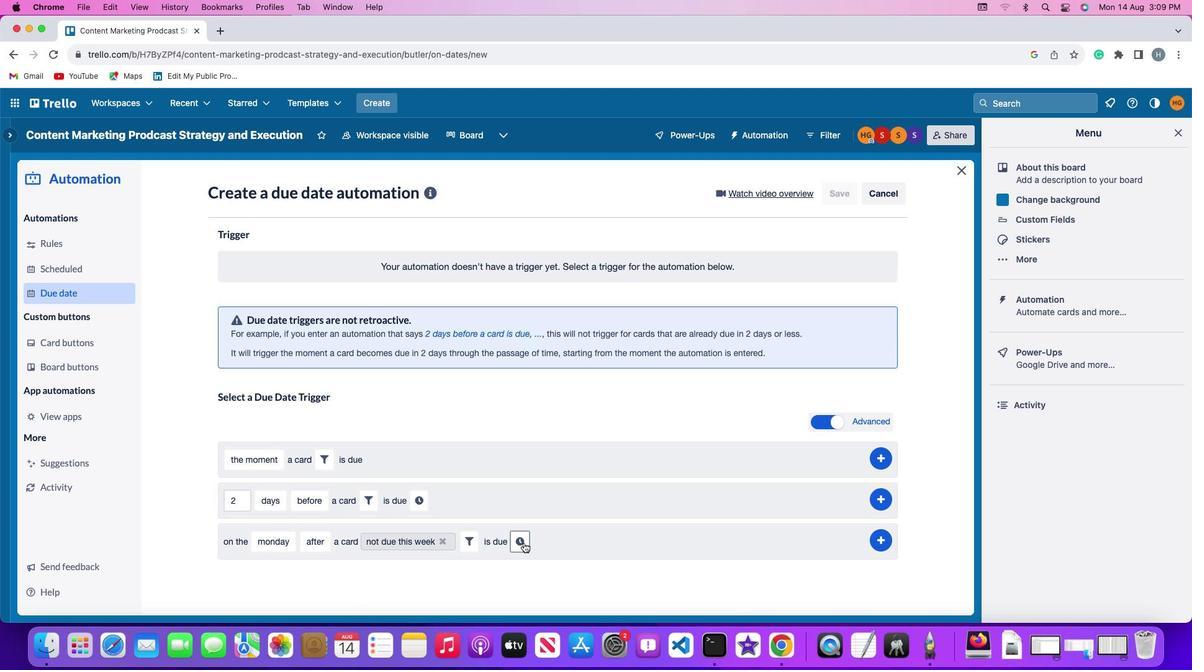 
Action: Mouse pressed left at (519, 539)
Screenshot: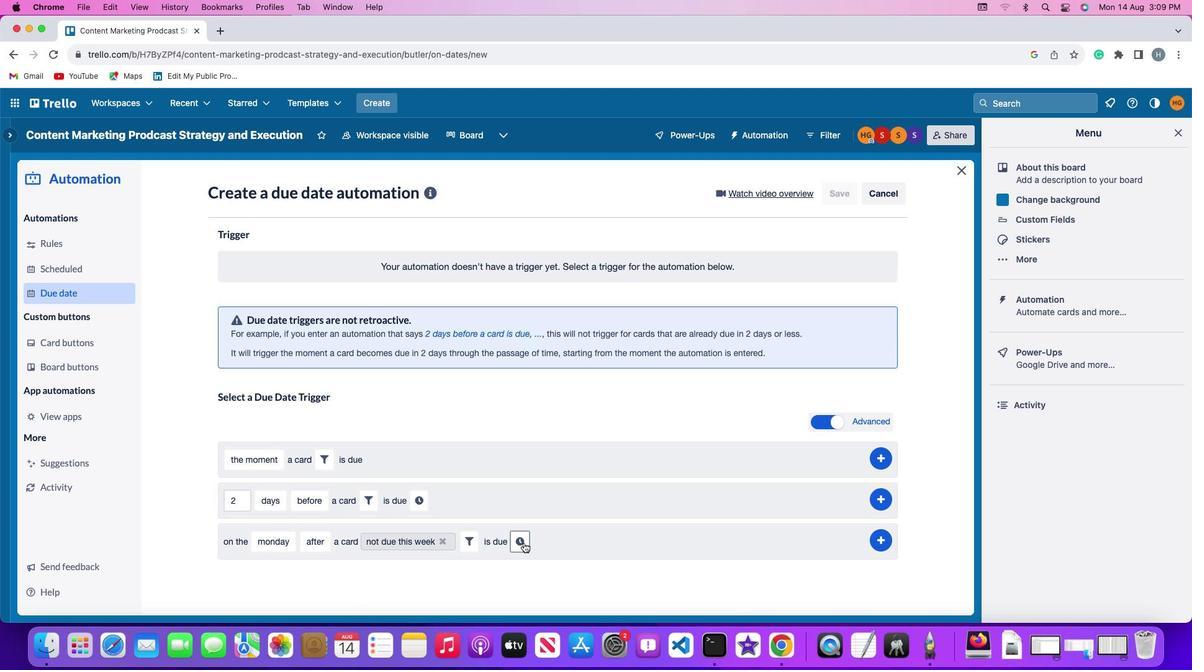 
Action: Mouse moved to (540, 541)
Screenshot: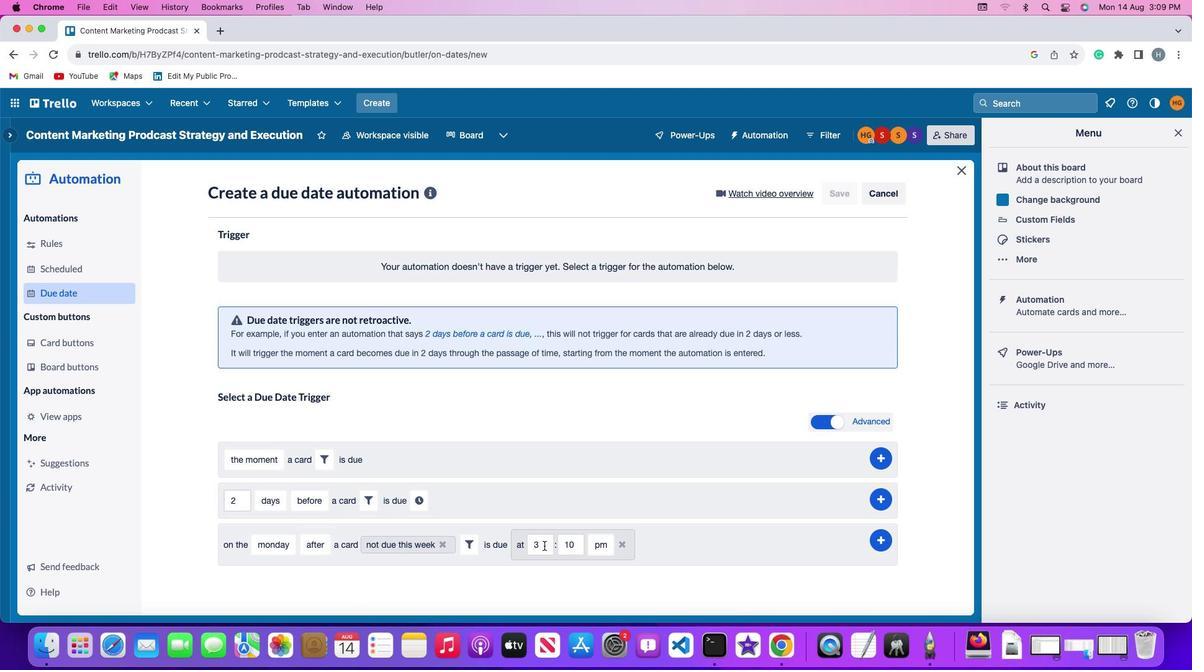 
Action: Mouse pressed left at (540, 541)
Screenshot: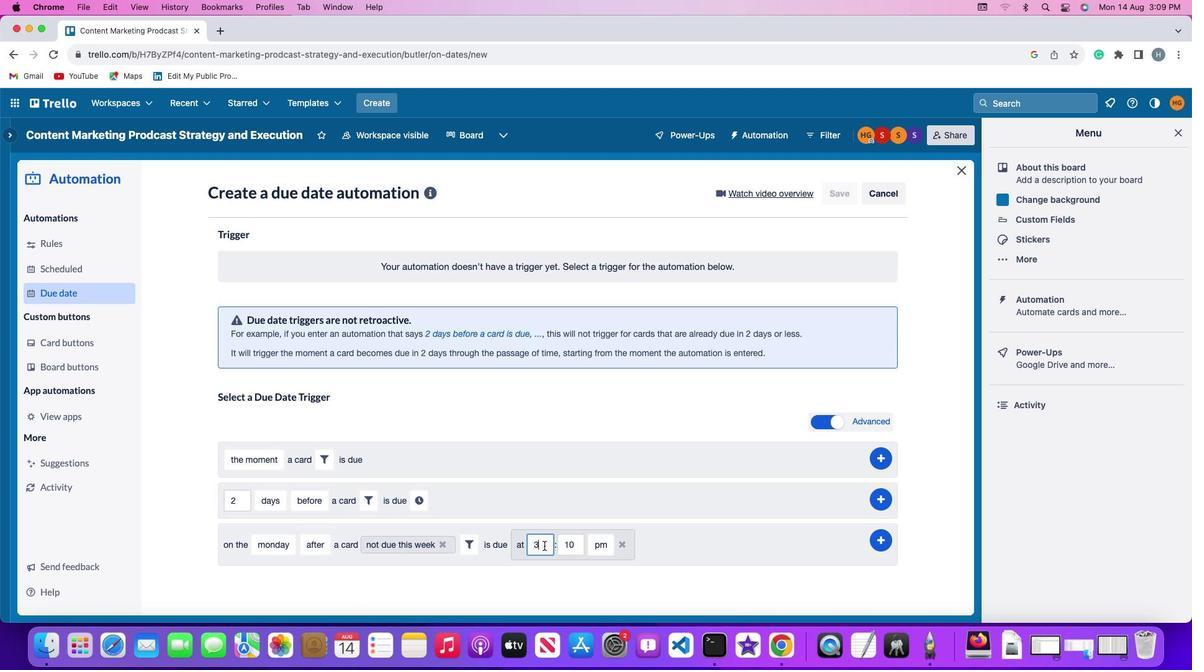 
Action: Mouse moved to (540, 541)
Screenshot: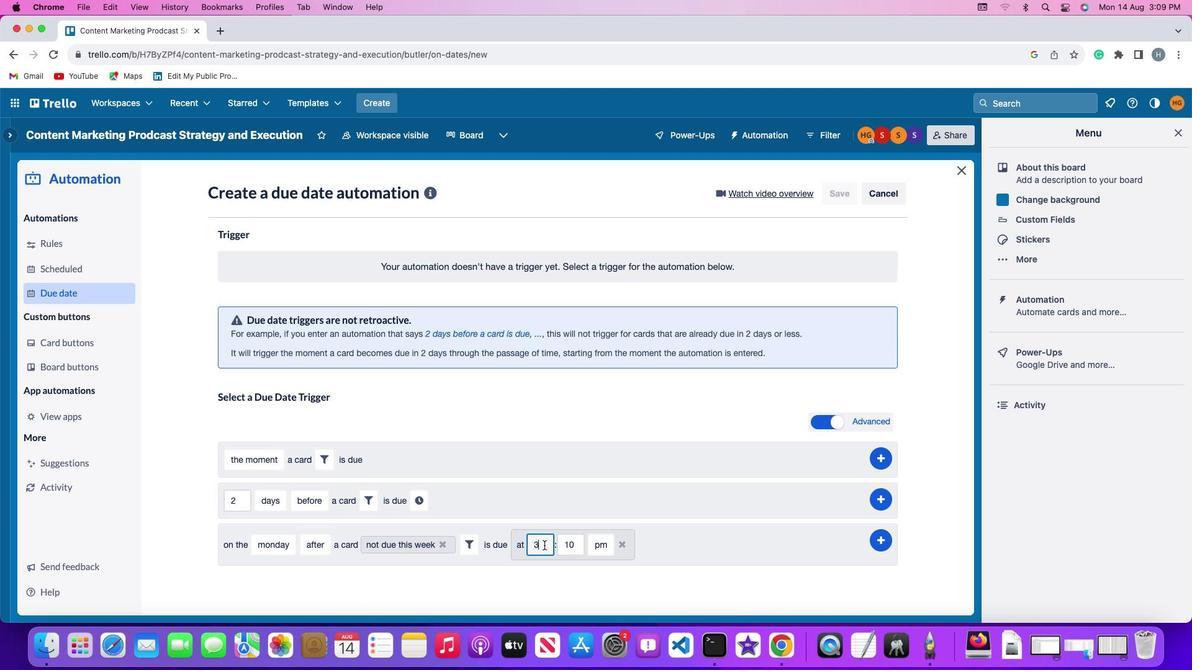 
Action: Key pressed Key.backspace'1''1'
Screenshot: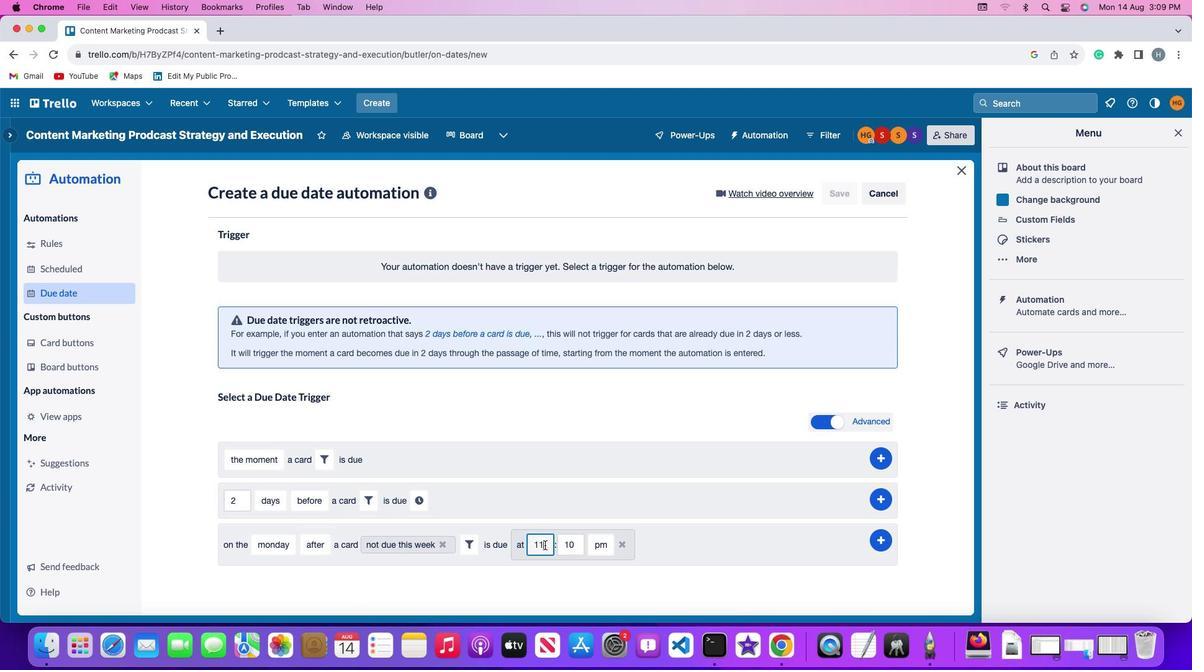 
Action: Mouse moved to (574, 541)
Screenshot: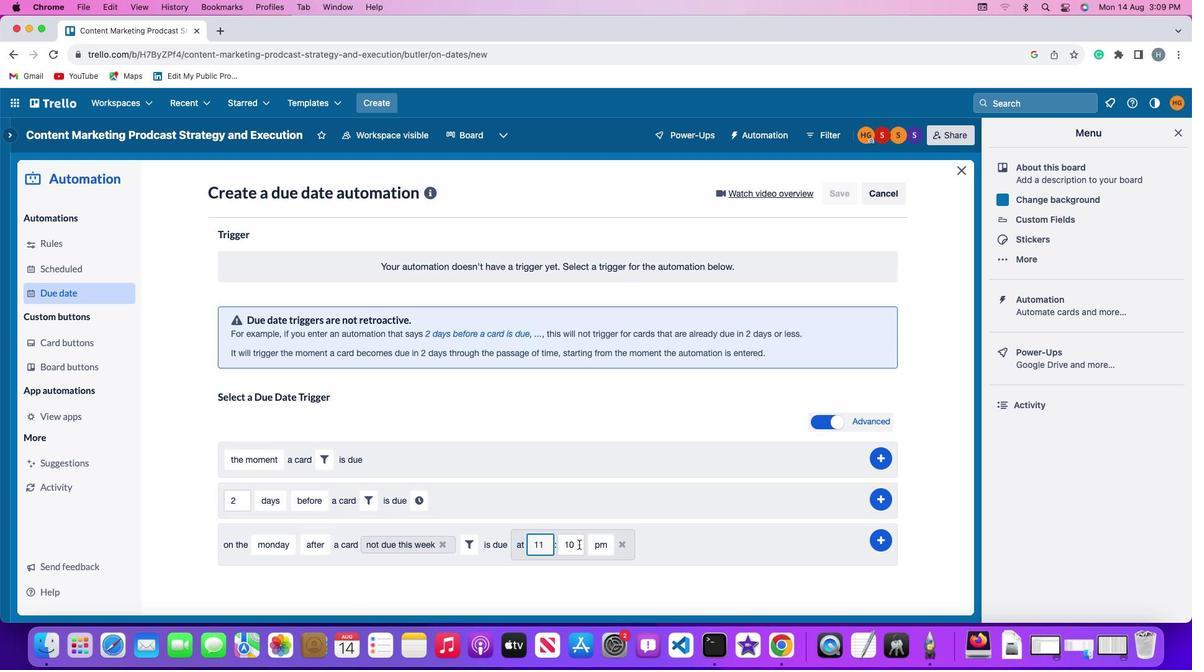 
Action: Mouse pressed left at (574, 541)
Screenshot: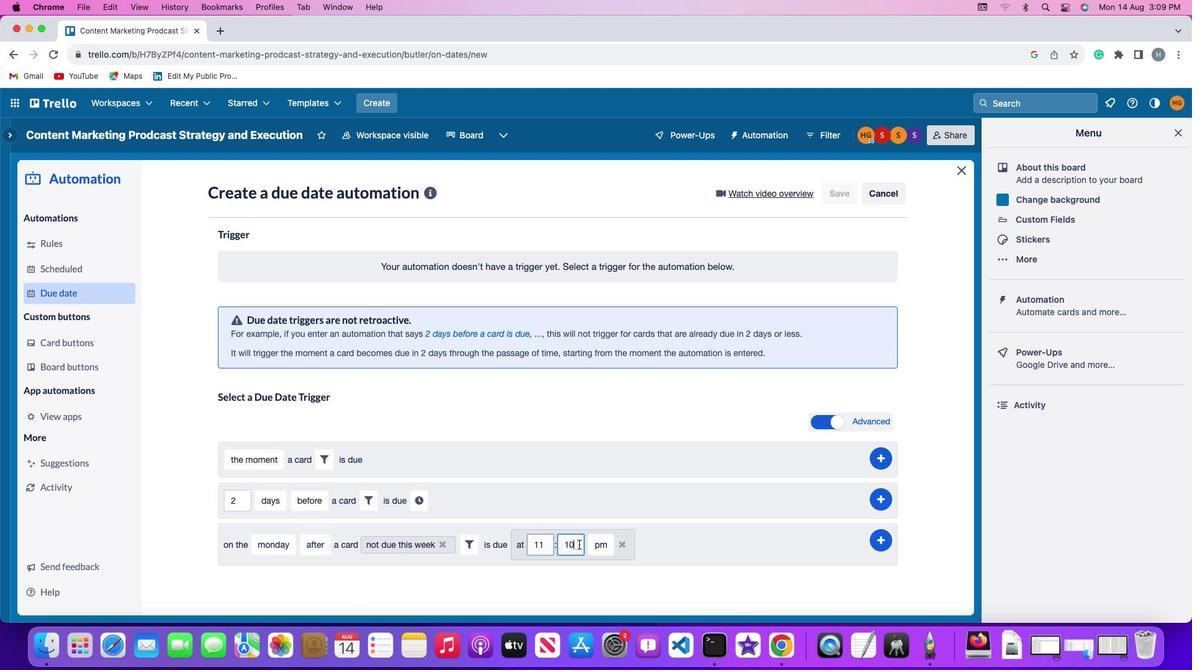 
Action: Key pressed Key.backspaceKey.backspaceKey.backspace'0''0'
Screenshot: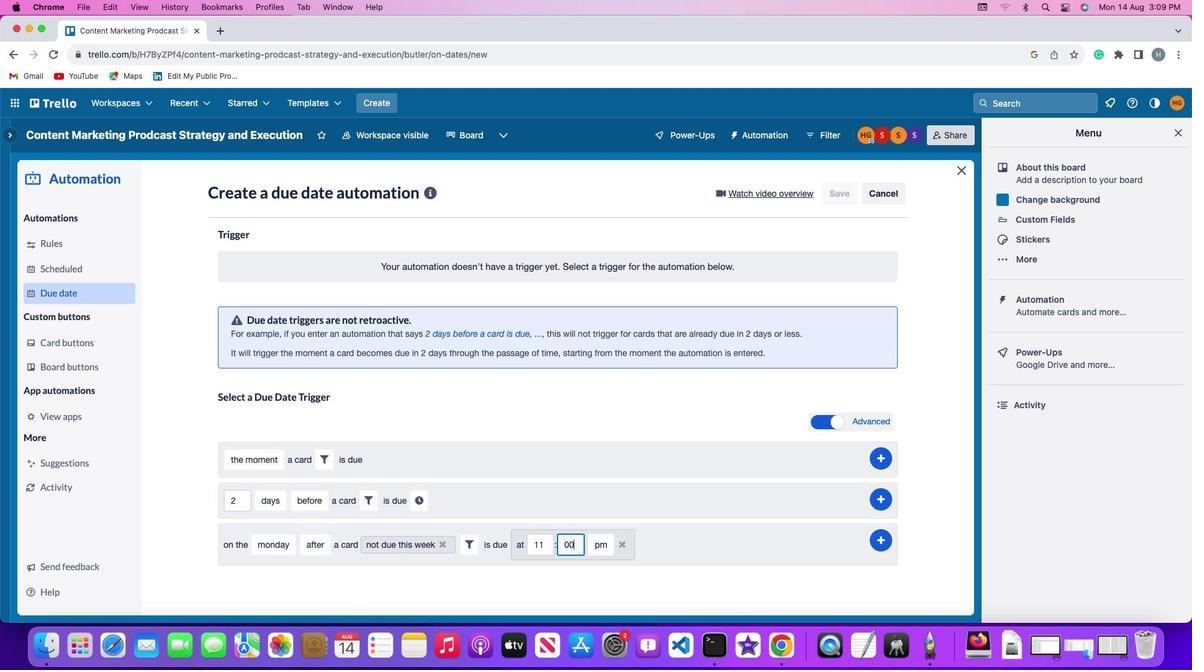 
Action: Mouse moved to (593, 542)
Screenshot: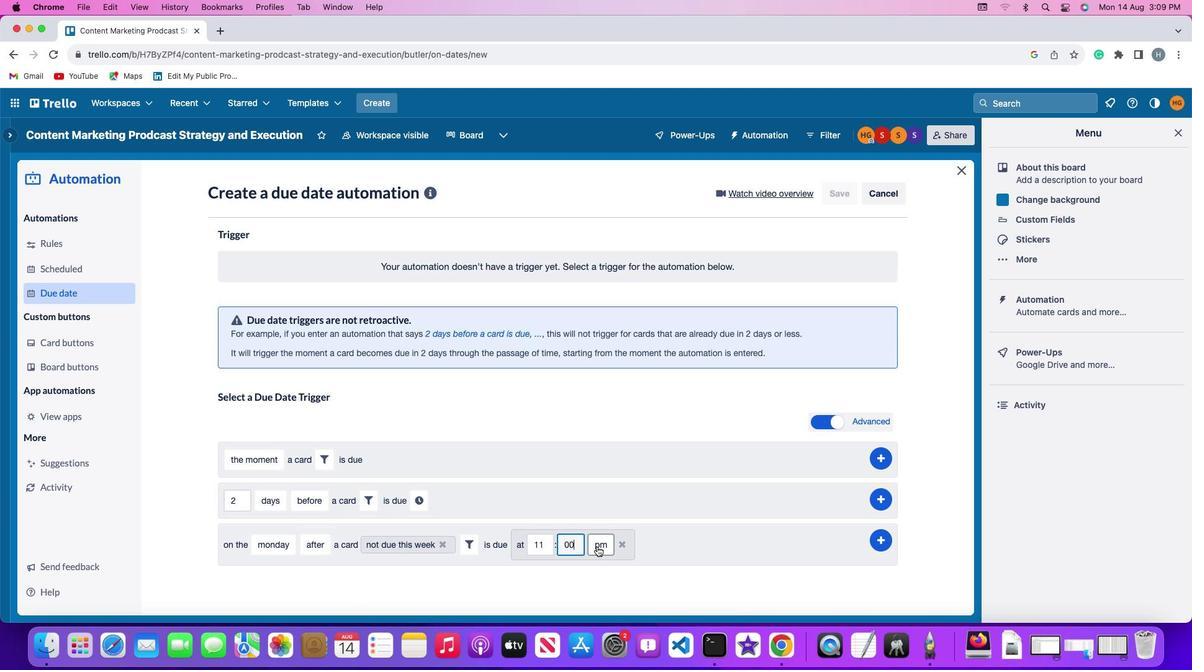 
Action: Mouse pressed left at (593, 542)
Screenshot: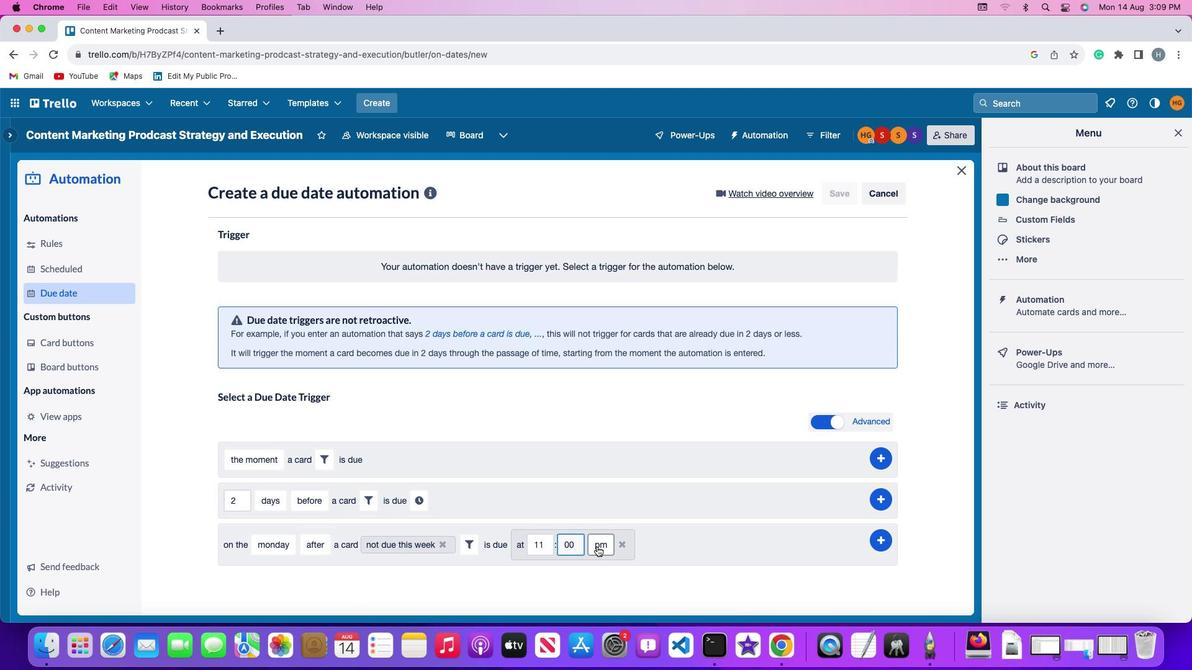
Action: Mouse moved to (595, 566)
Screenshot: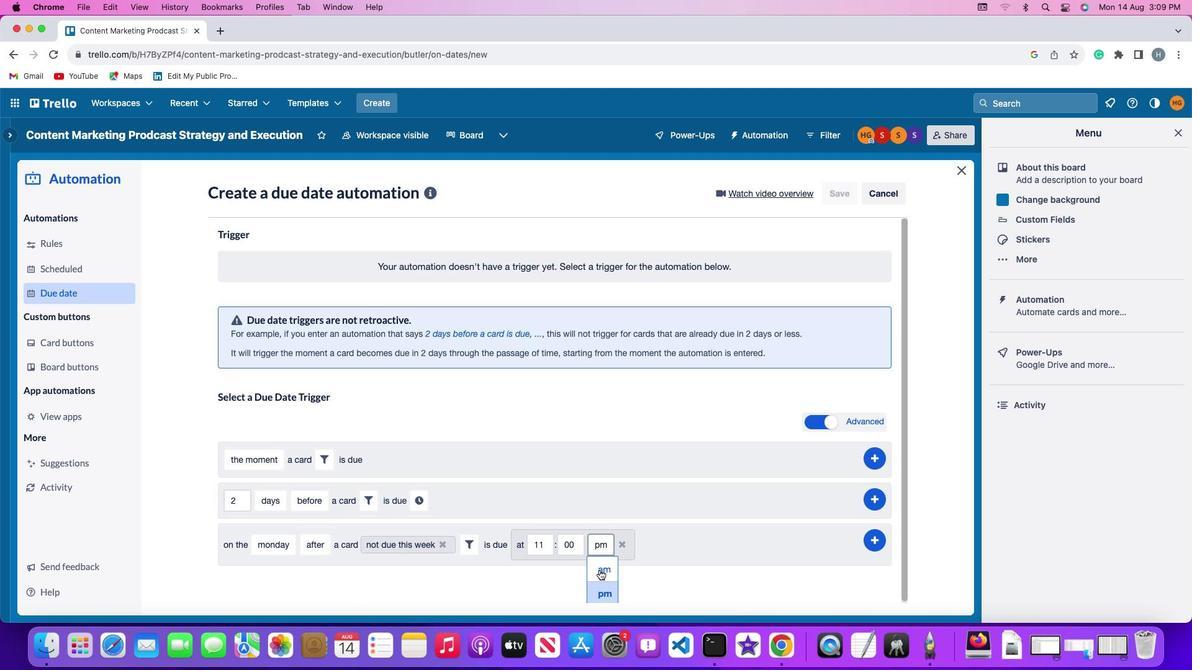 
Action: Mouse pressed left at (595, 566)
Screenshot: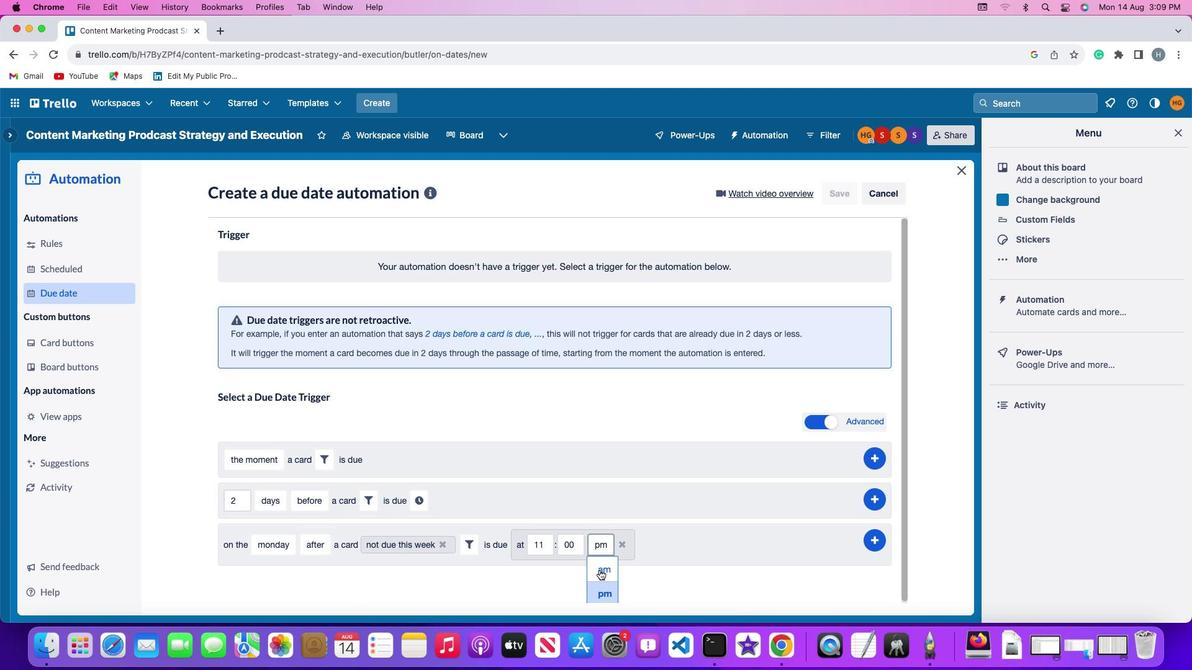 
Action: Mouse moved to (875, 534)
Screenshot: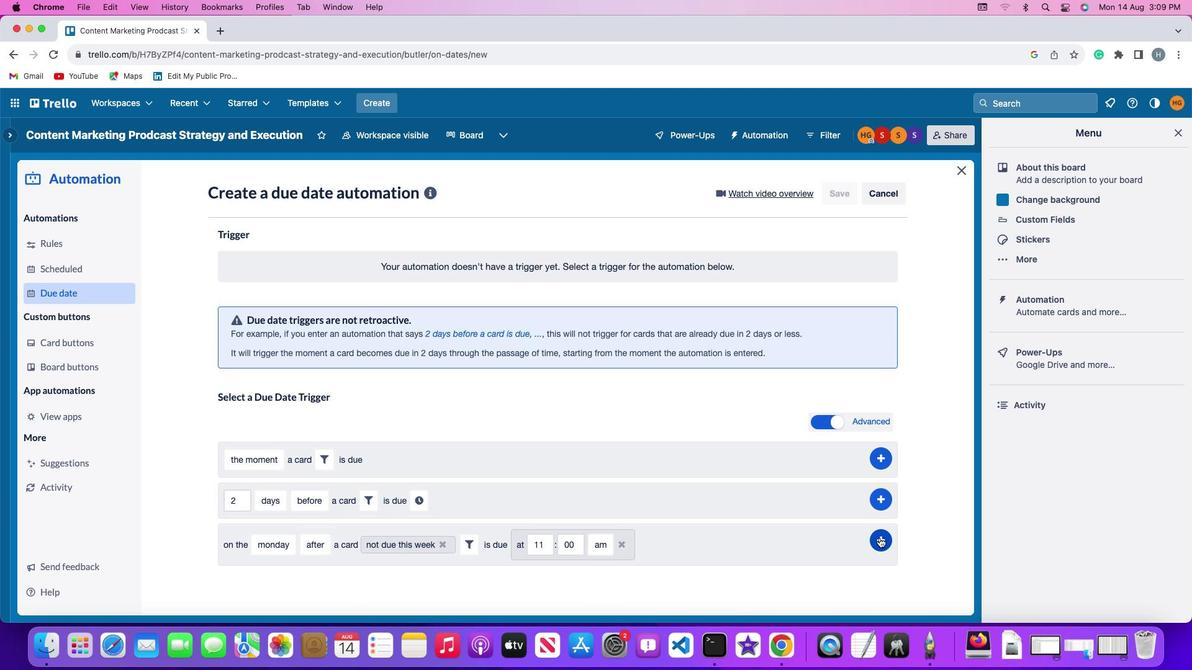 
Action: Mouse pressed left at (875, 534)
Screenshot: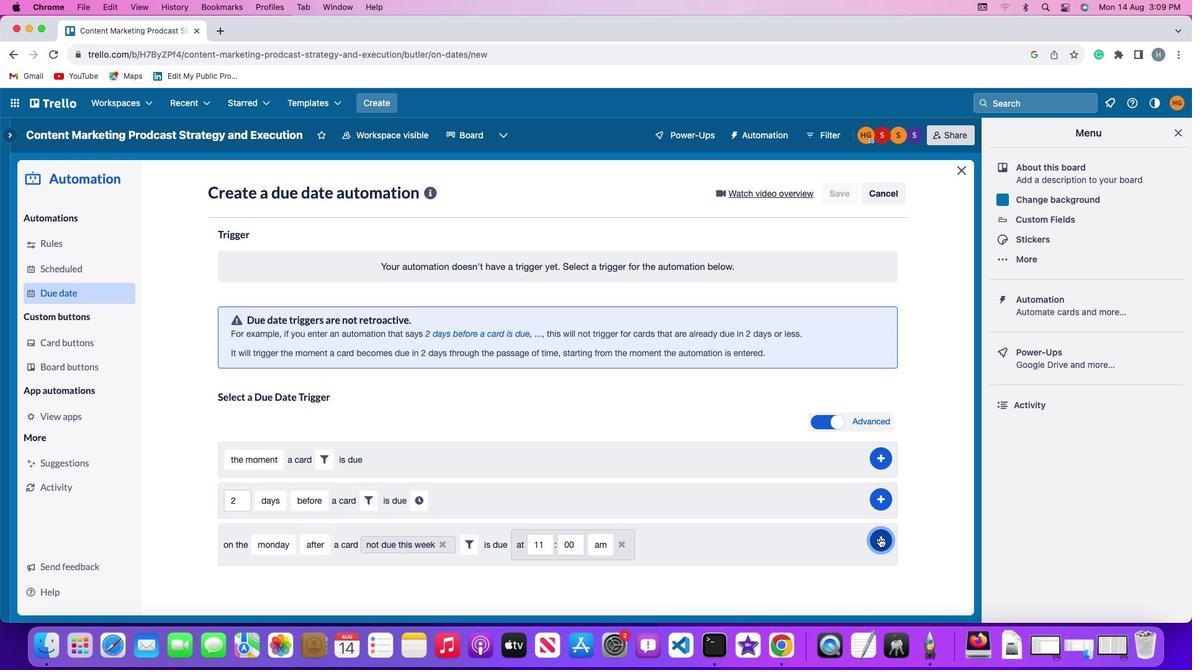 
Action: Mouse moved to (911, 437)
Screenshot: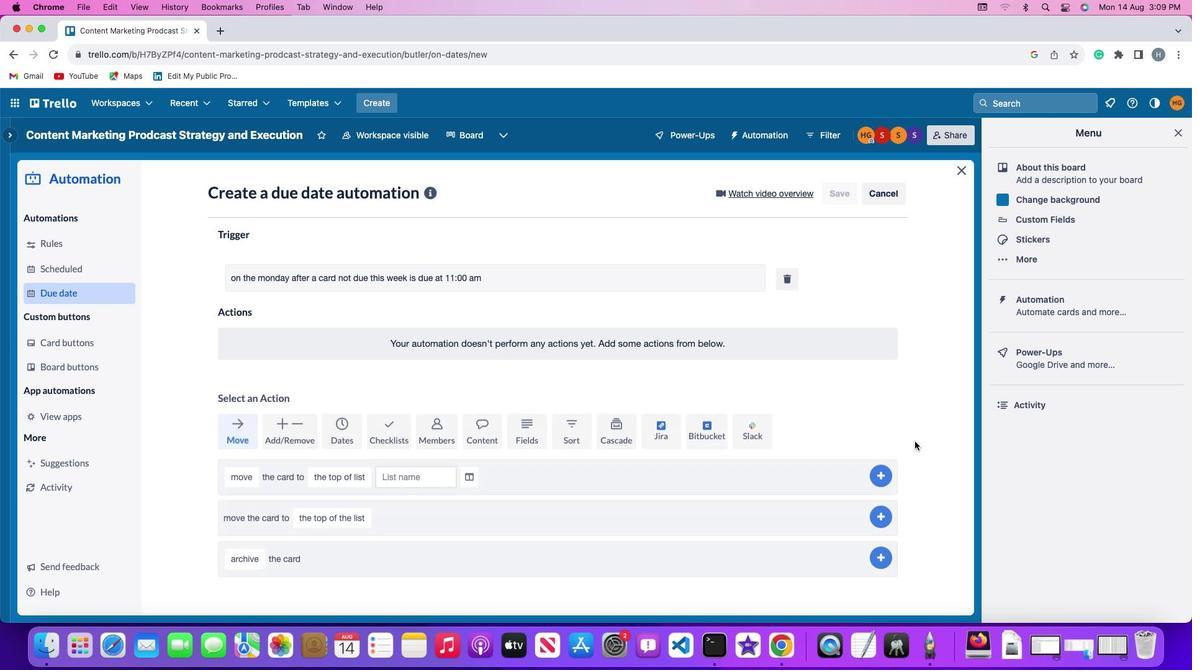 
